 Task: Look for space in Bellinzona, Switzerland from 12th  August, 2023 to 15th August, 2023 for 3 adults in price range Rs.12000 to Rs.16000. Place can be entire place with 2 bedrooms having 3 beds and 1 bathroom. Property type can be house, flat, guest house. Booking option can be shelf check-in. Required host language is English.
Action: Mouse moved to (417, 84)
Screenshot: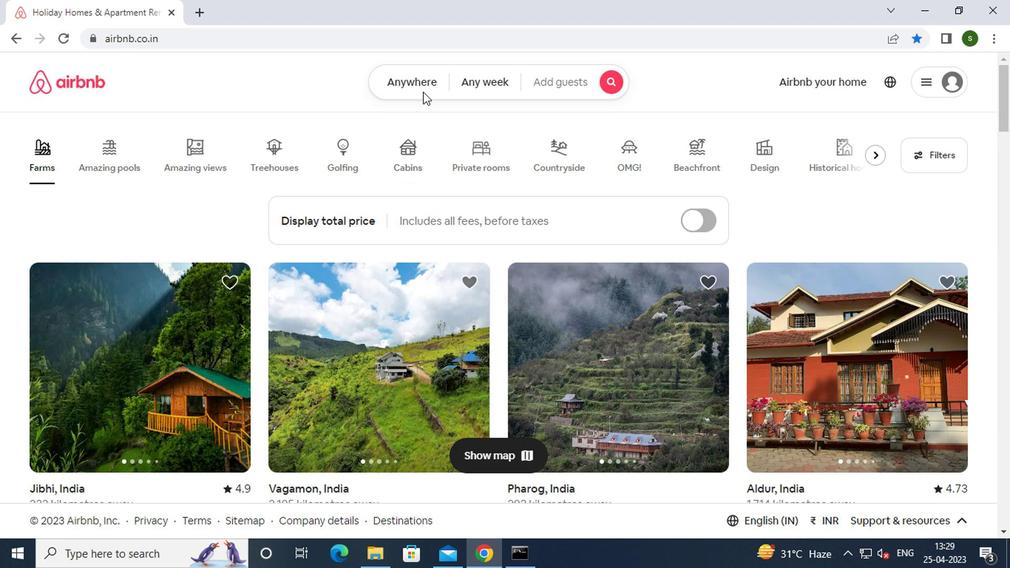 
Action: Mouse pressed left at (417, 84)
Screenshot: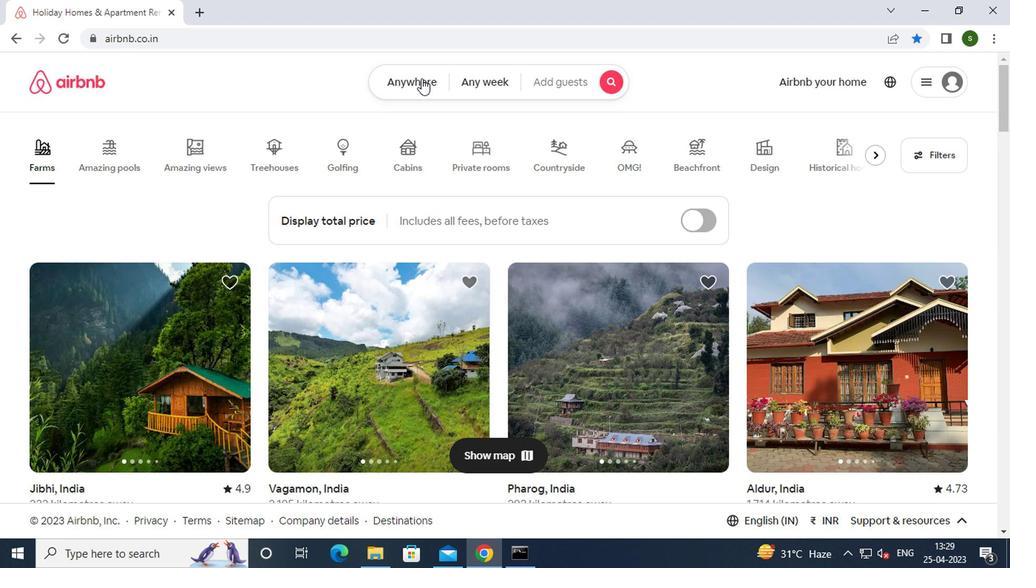 
Action: Mouse moved to (309, 146)
Screenshot: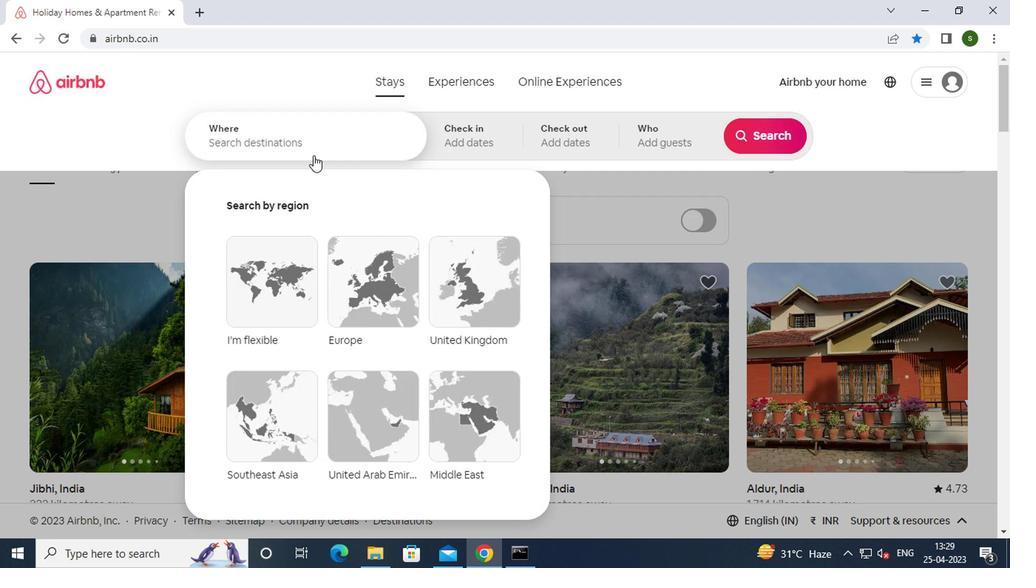 
Action: Mouse pressed left at (309, 146)
Screenshot: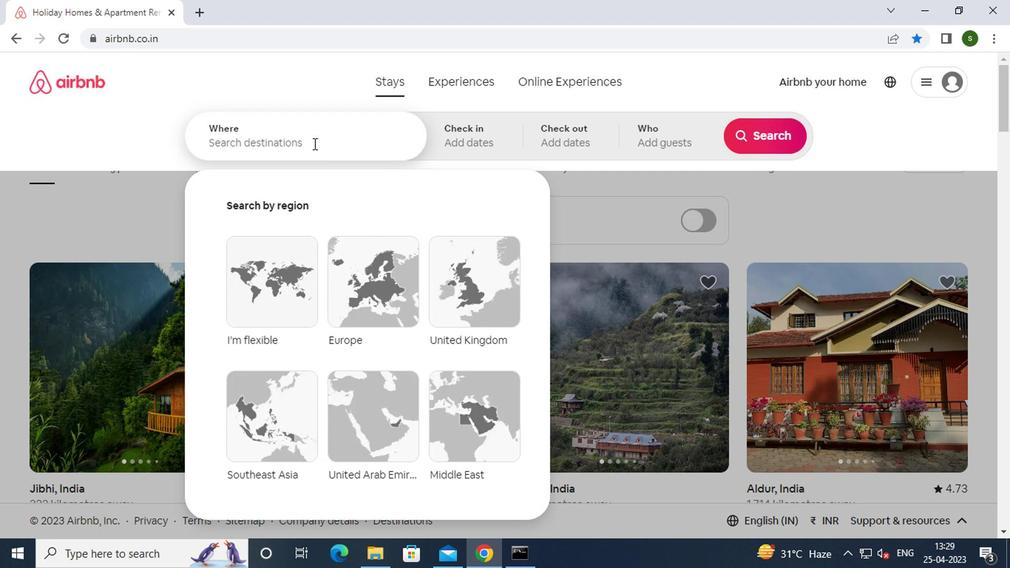 
Action: Key pressed b<Key.caps_lock>ellinzona,<Key.space><Key.caps_lock>s<Key.caps_lock>w
Screenshot: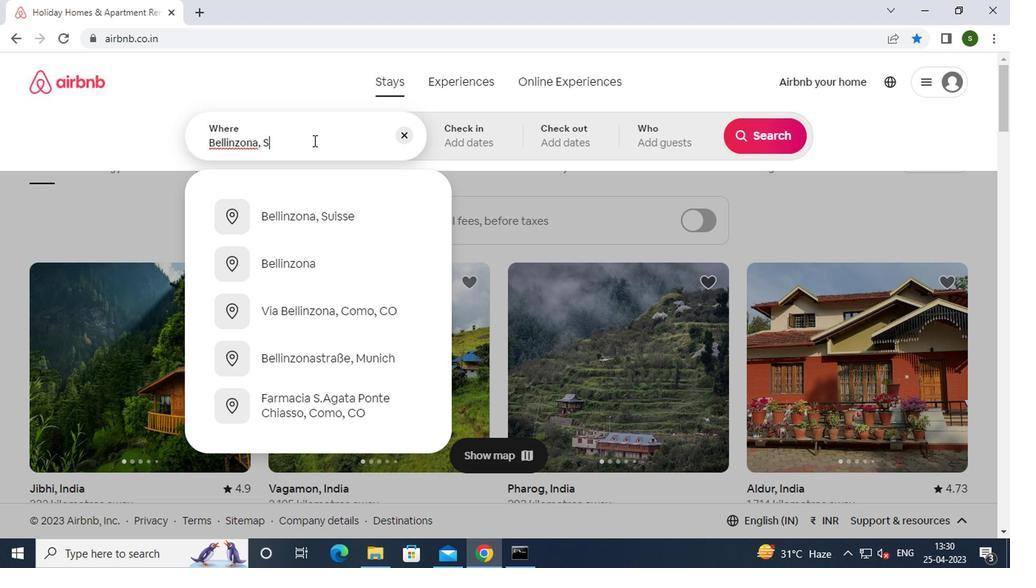 
Action: Mouse moved to (338, 224)
Screenshot: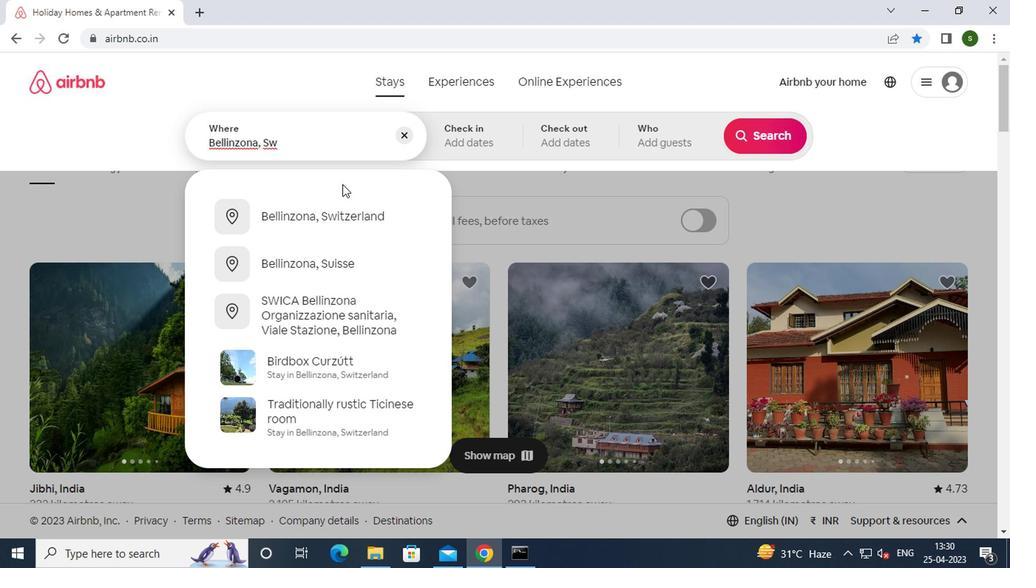 
Action: Mouse pressed left at (338, 224)
Screenshot: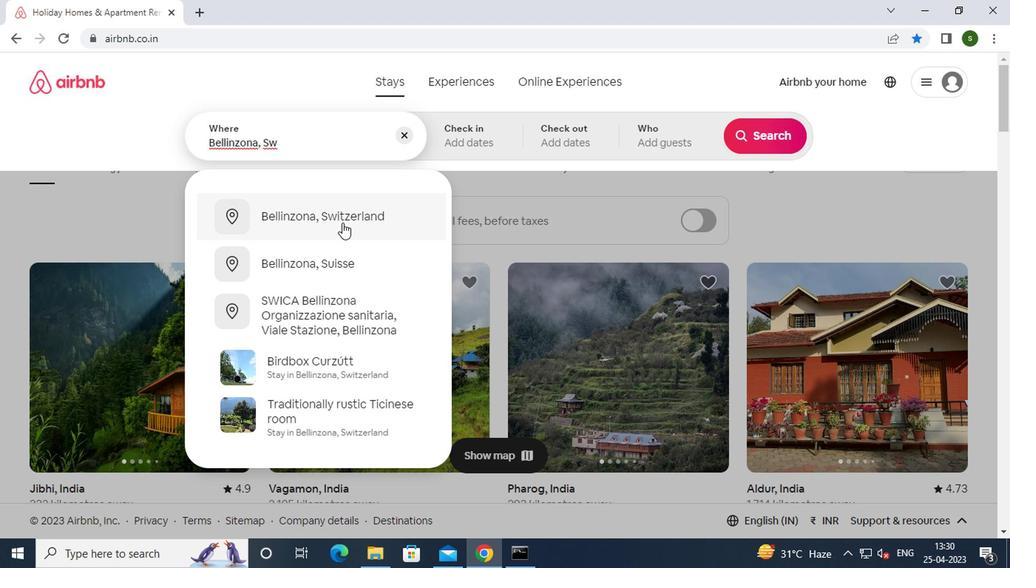 
Action: Mouse moved to (753, 255)
Screenshot: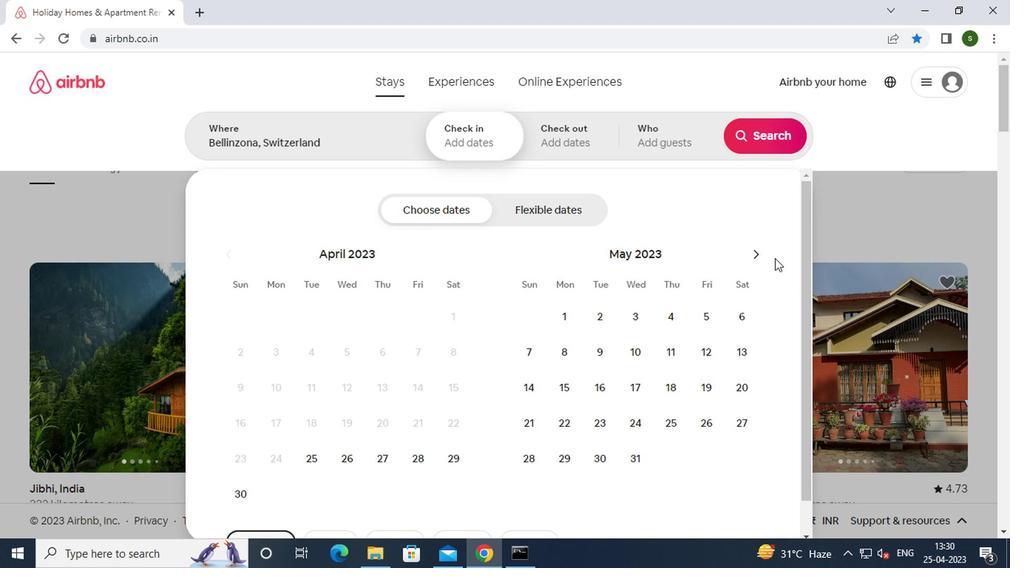 
Action: Mouse pressed left at (753, 255)
Screenshot: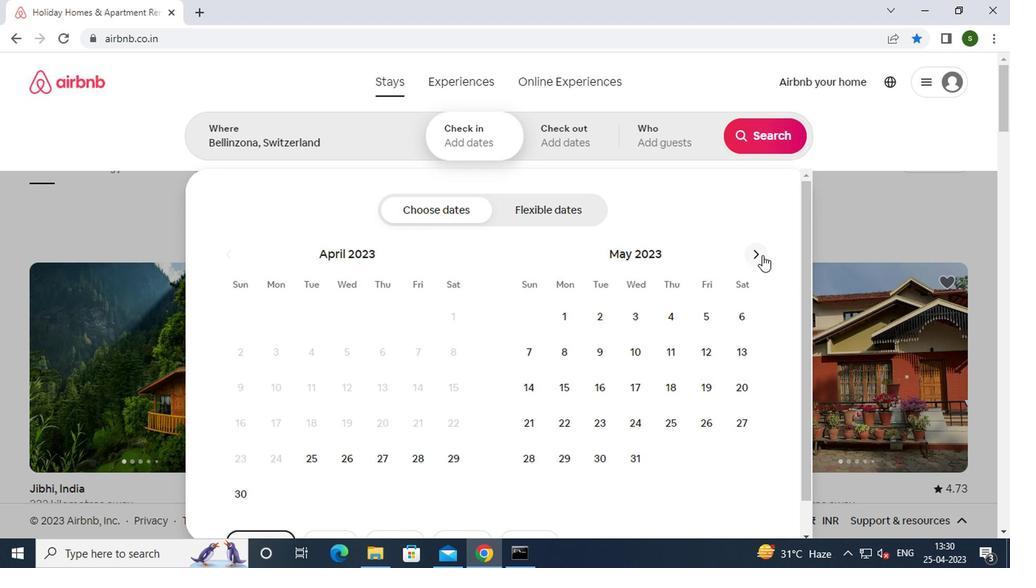 
Action: Mouse pressed left at (753, 255)
Screenshot: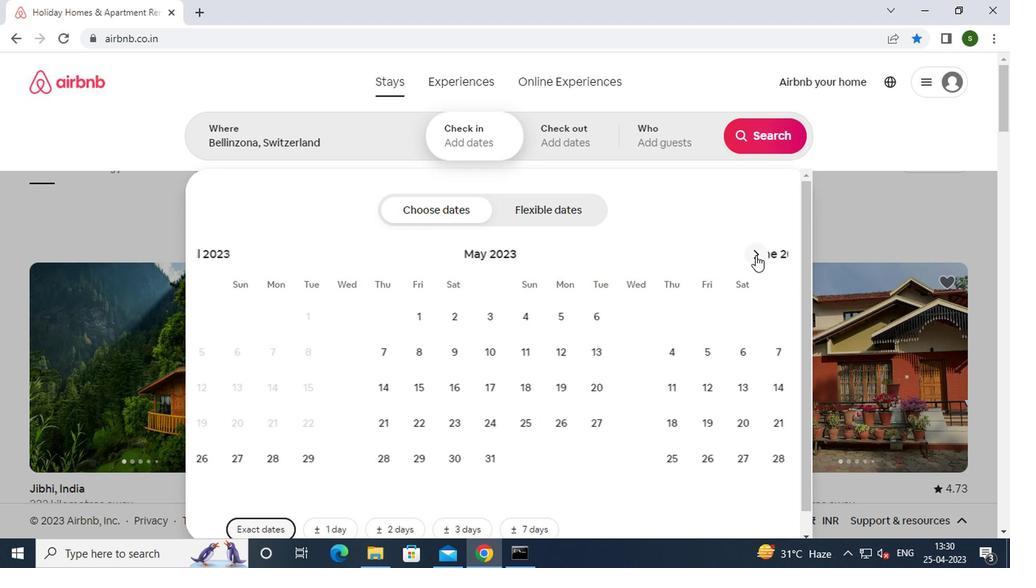 
Action: Mouse pressed left at (753, 255)
Screenshot: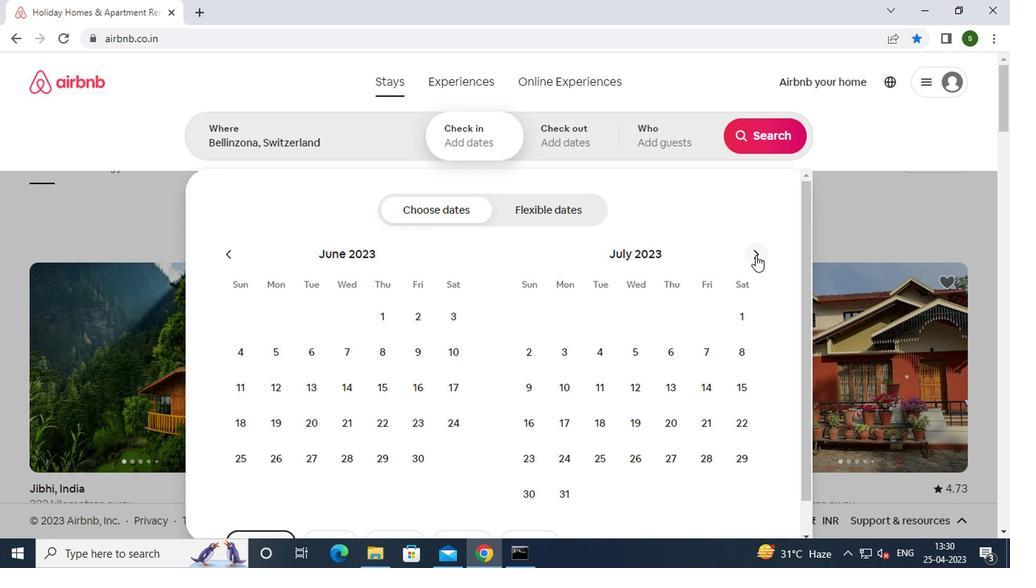 
Action: Mouse moved to (744, 345)
Screenshot: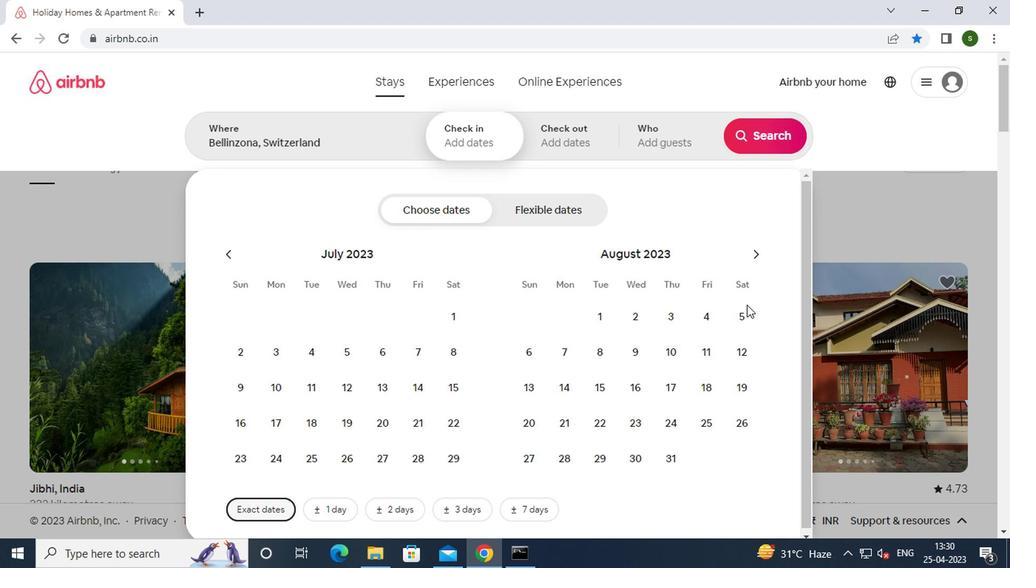 
Action: Mouse pressed left at (744, 345)
Screenshot: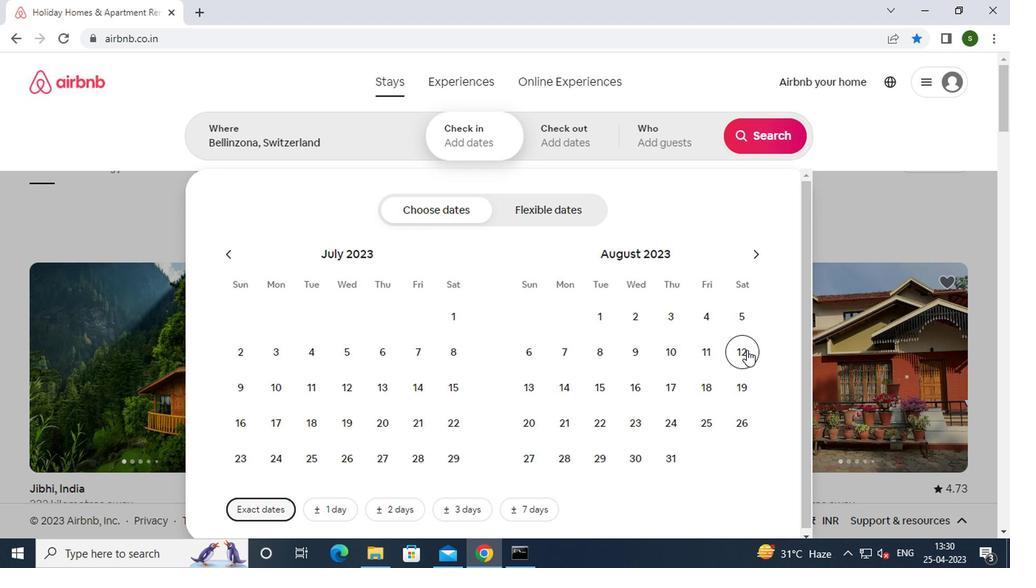 
Action: Mouse moved to (607, 389)
Screenshot: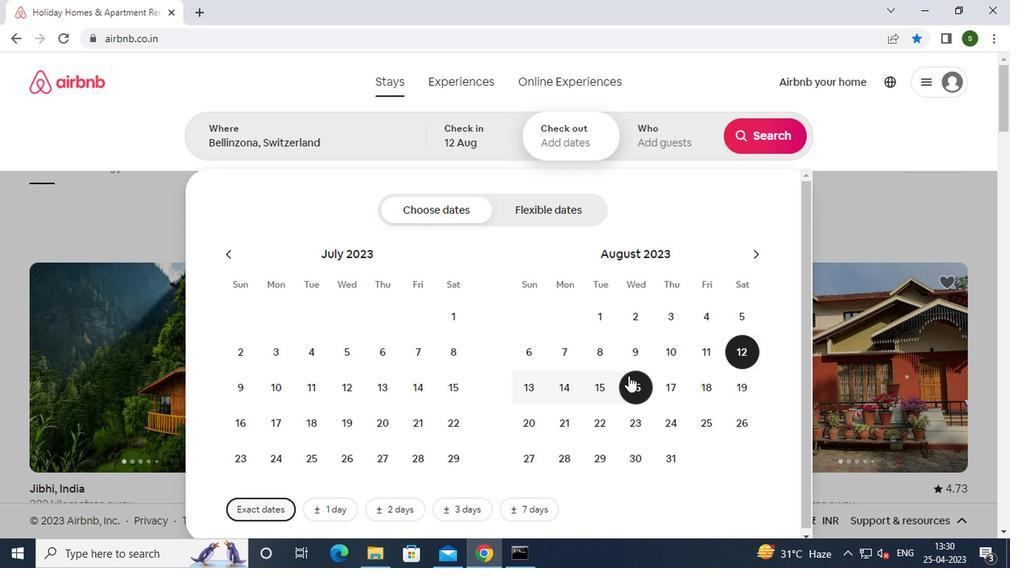 
Action: Mouse pressed left at (607, 389)
Screenshot: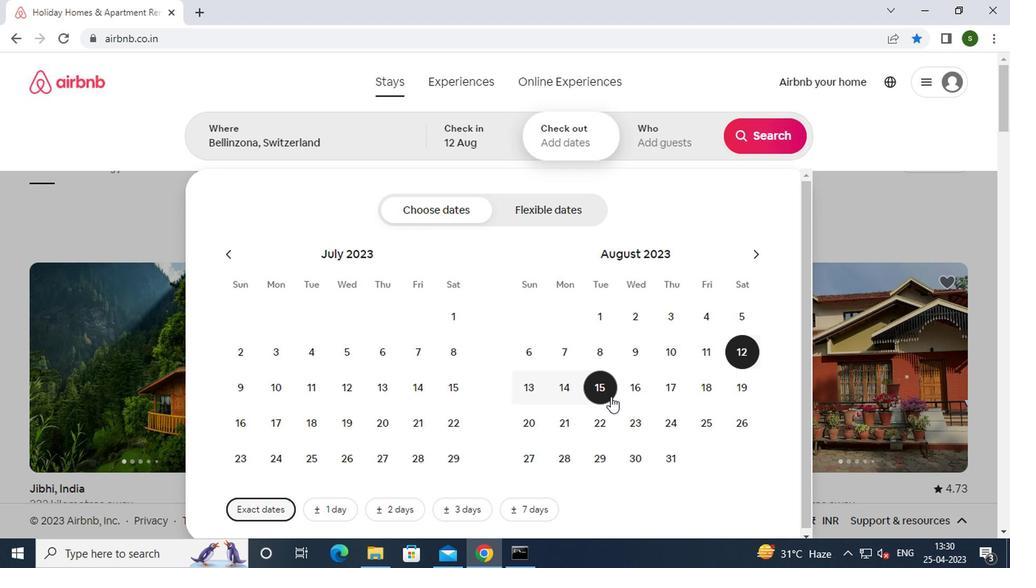 
Action: Mouse moved to (687, 146)
Screenshot: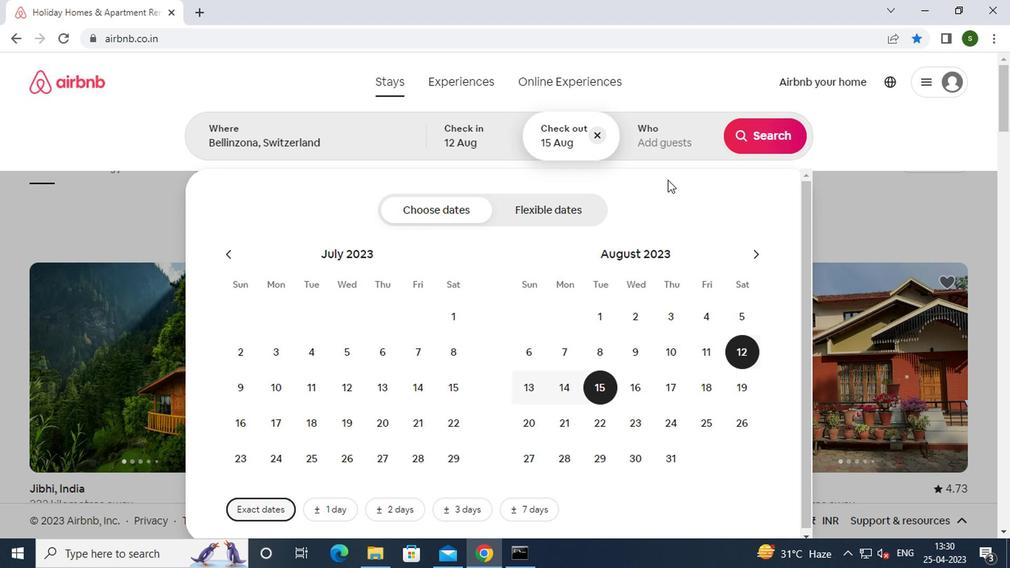 
Action: Mouse pressed left at (687, 146)
Screenshot: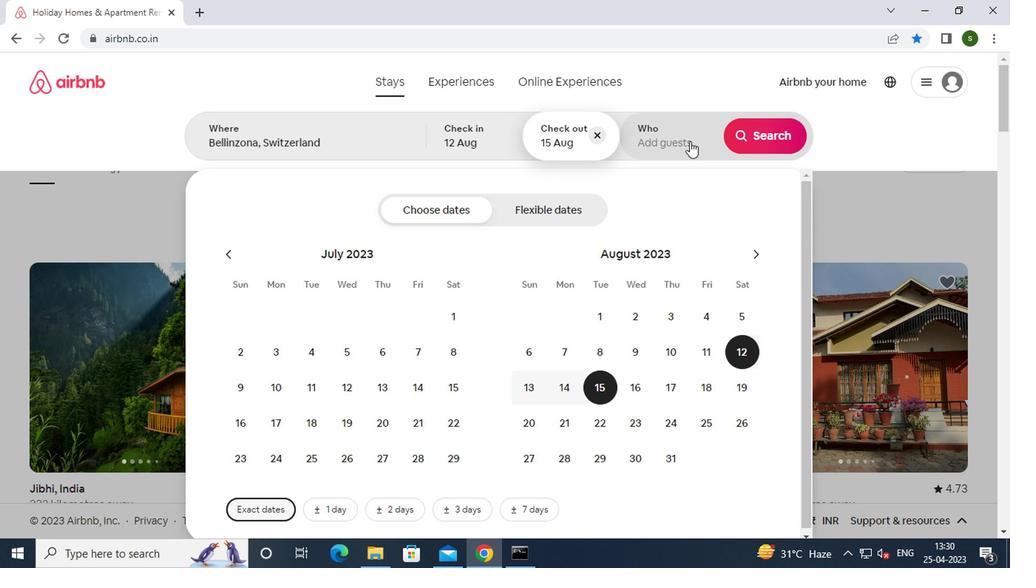 
Action: Mouse moved to (772, 225)
Screenshot: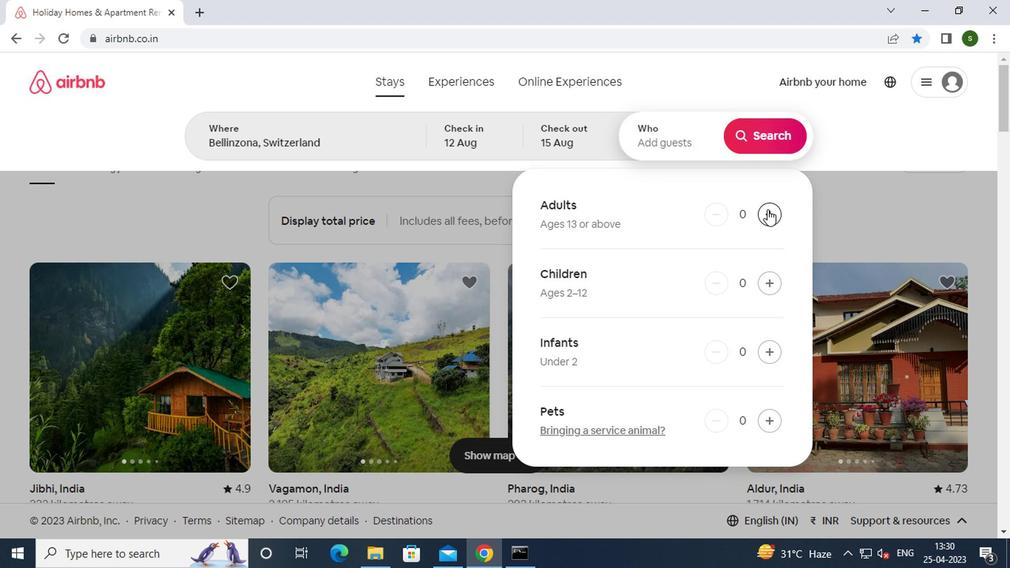 
Action: Mouse pressed left at (772, 225)
Screenshot: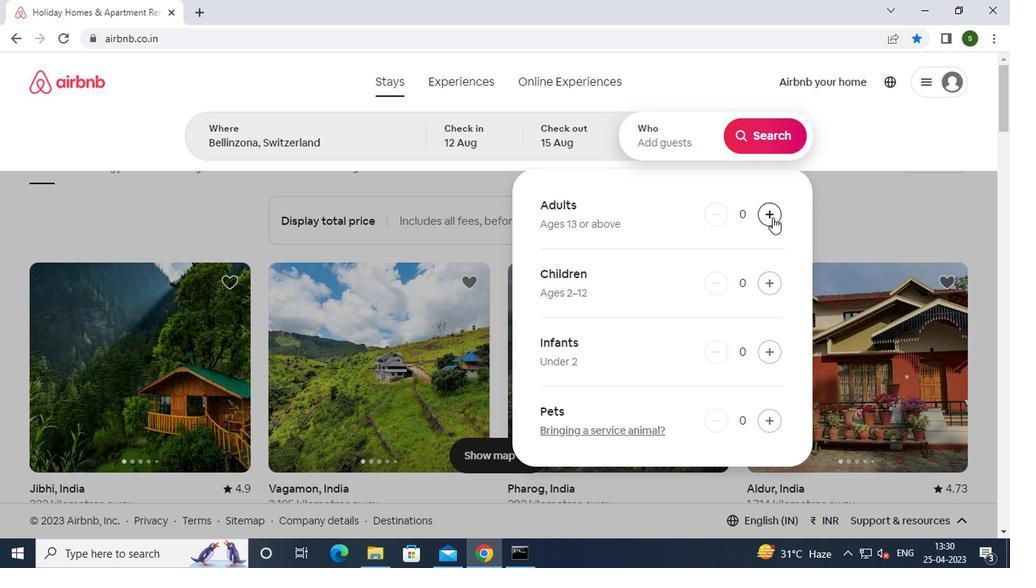 
Action: Mouse moved to (772, 225)
Screenshot: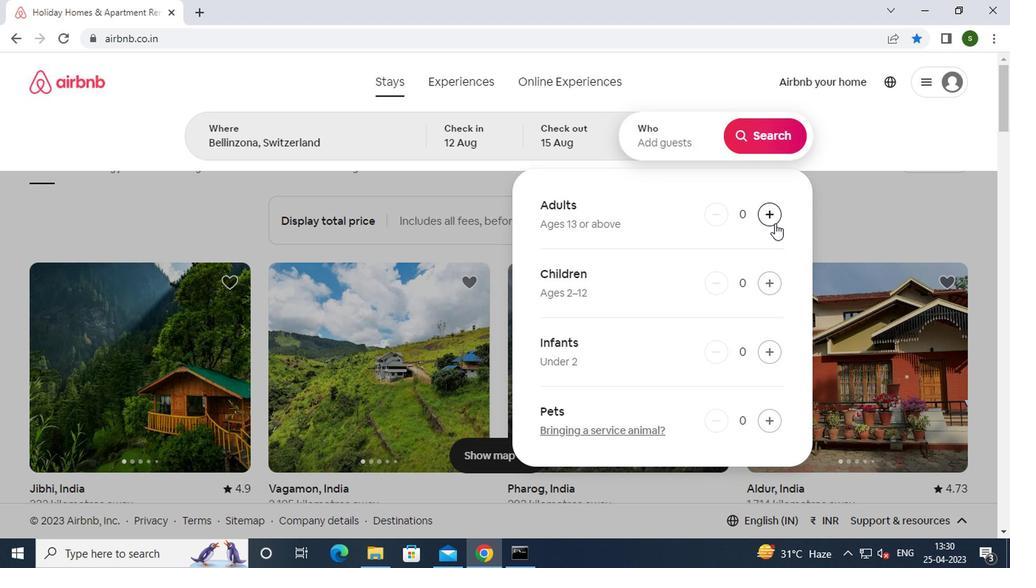 
Action: Mouse pressed left at (772, 225)
Screenshot: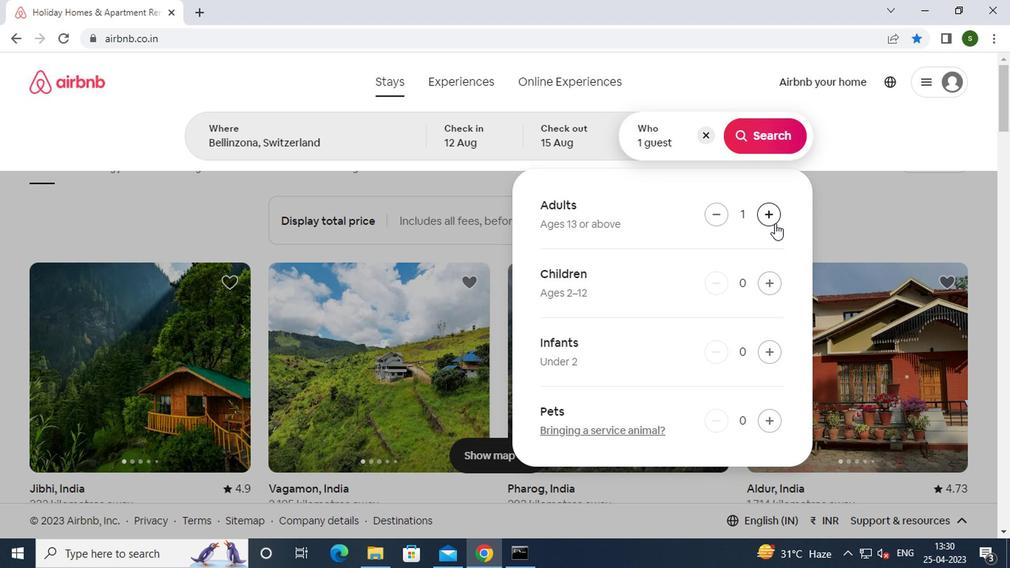 
Action: Mouse pressed left at (772, 225)
Screenshot: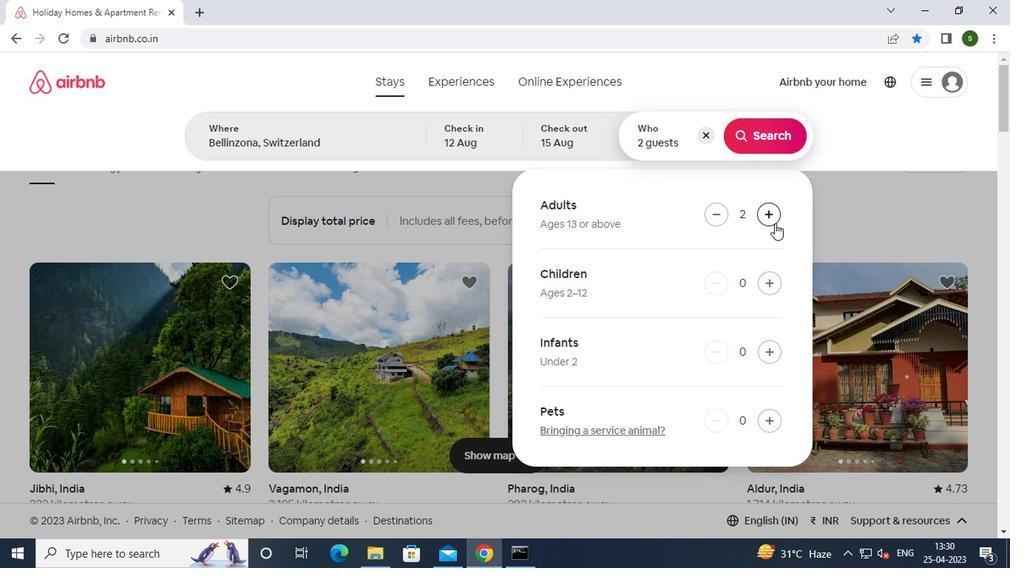 
Action: Mouse moved to (769, 151)
Screenshot: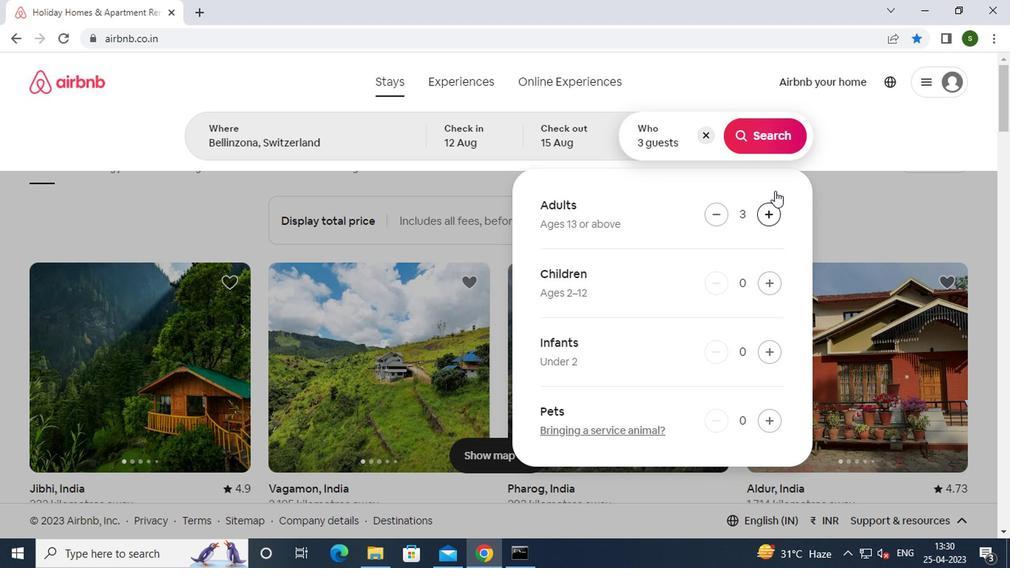 
Action: Mouse pressed left at (769, 151)
Screenshot: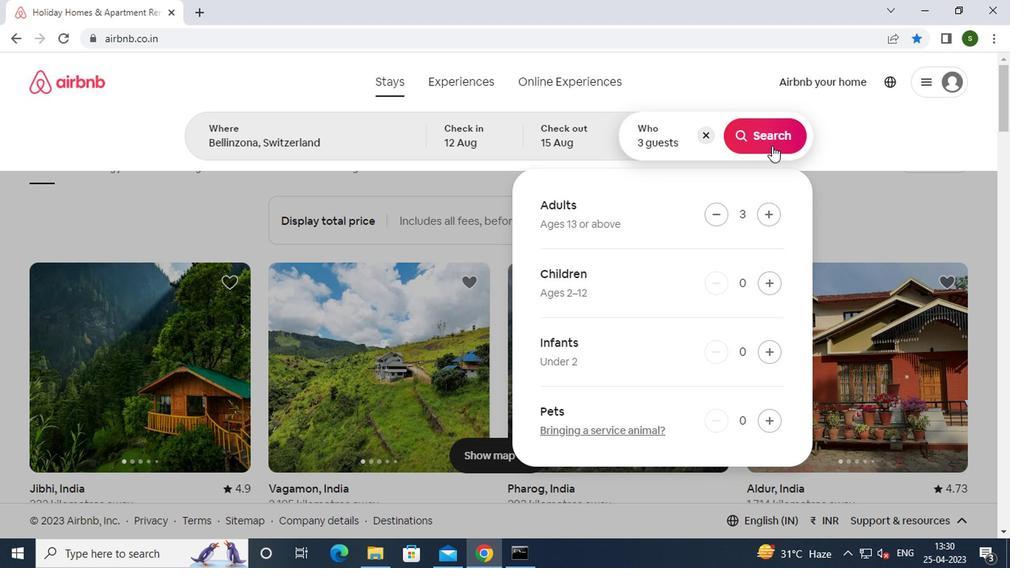 
Action: Mouse moved to (974, 144)
Screenshot: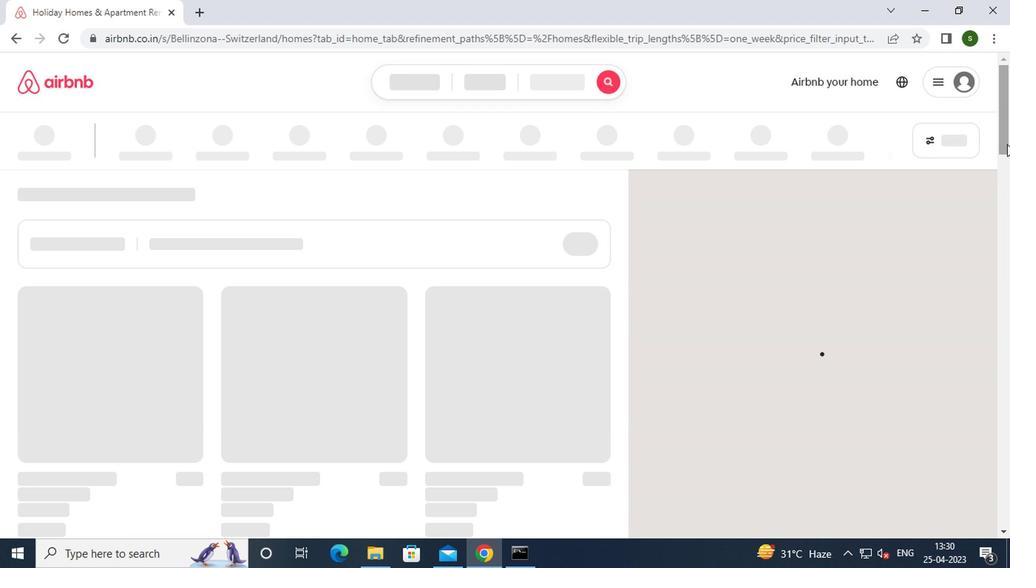 
Action: Mouse pressed left at (974, 144)
Screenshot: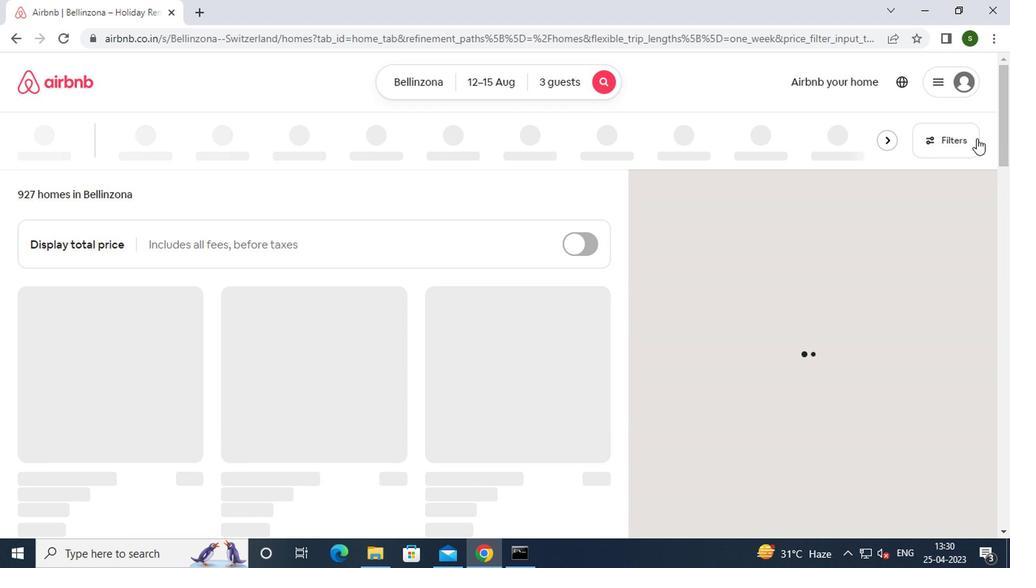 
Action: Mouse moved to (409, 323)
Screenshot: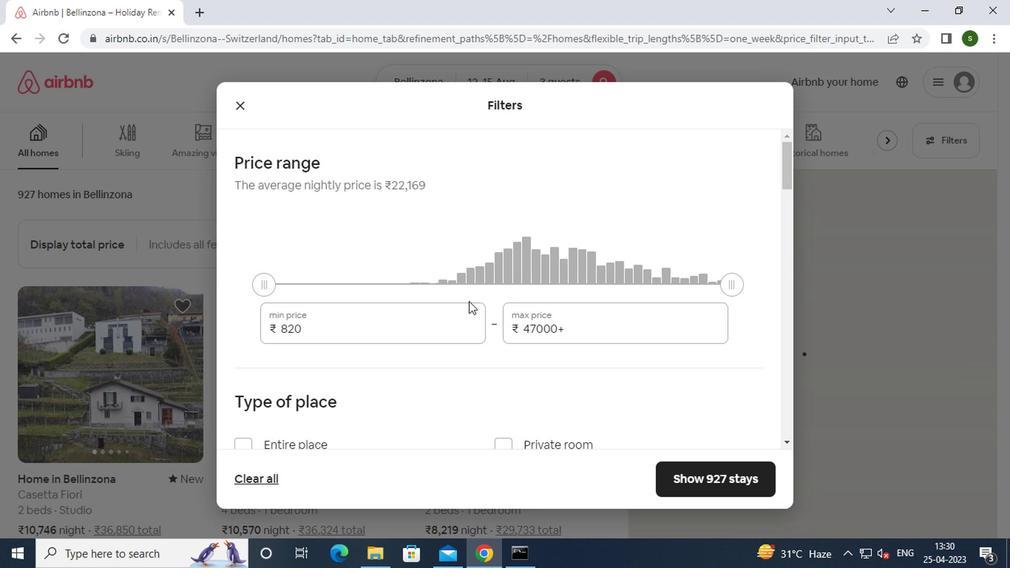 
Action: Mouse pressed left at (409, 323)
Screenshot: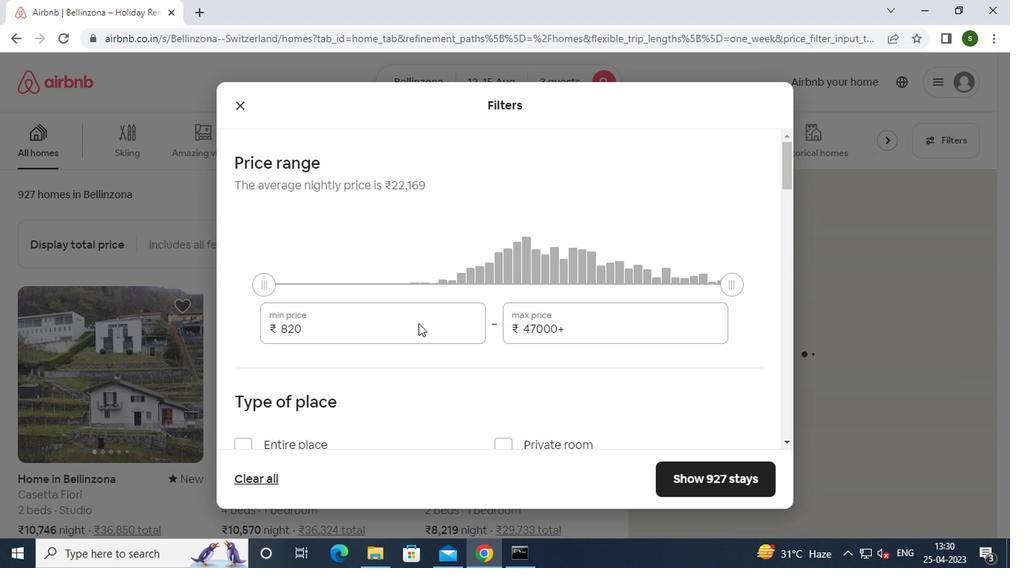 
Action: Key pressed <Key.backspace><Key.backspace><Key.backspace><Key.backspace><Key.backspace><Key.backspace><Key.backspace><Key.backspace><Key.backspace><Key.backspace><Key.backspace>12000
Screenshot: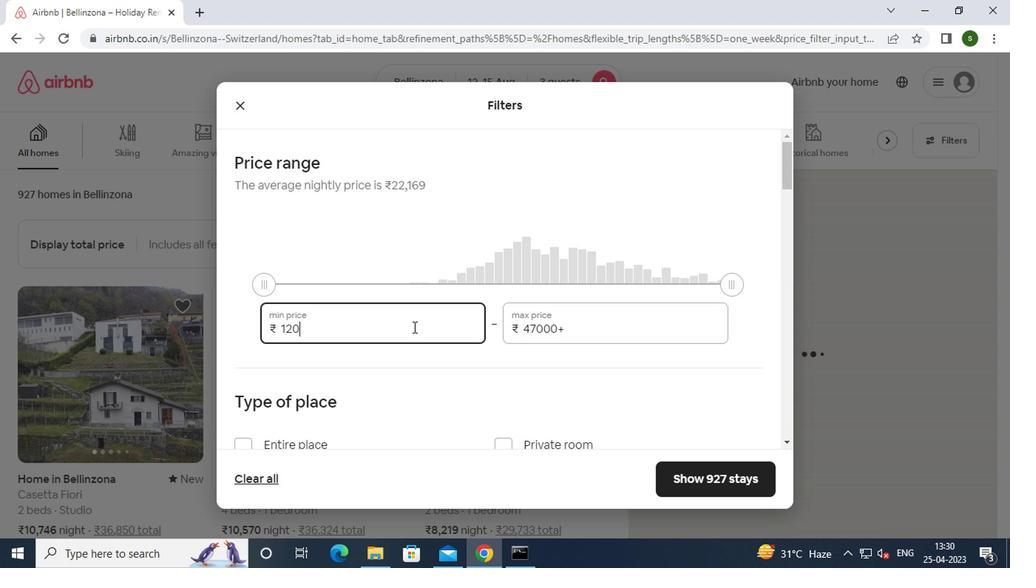
Action: Mouse moved to (566, 326)
Screenshot: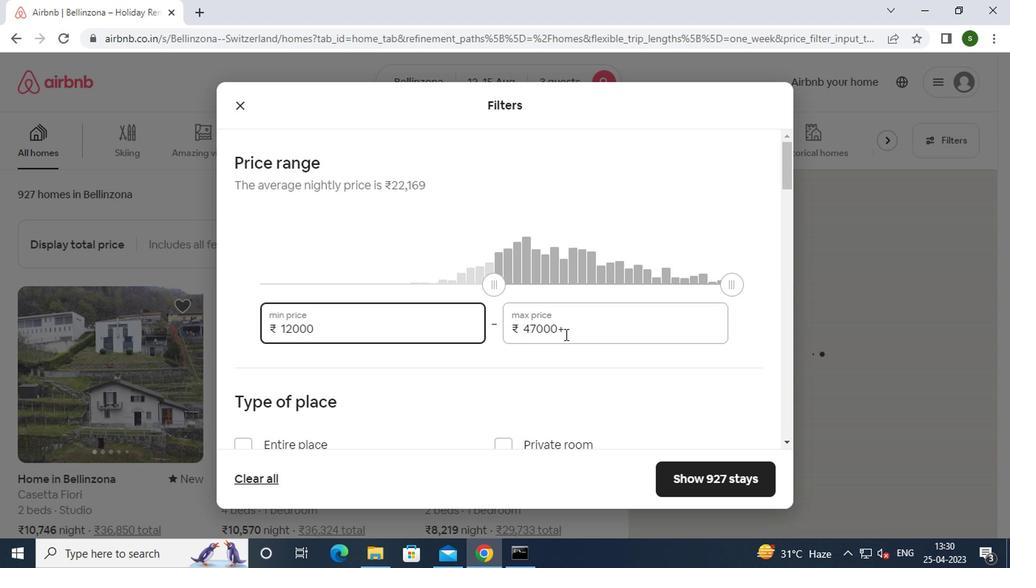 
Action: Mouse pressed left at (566, 326)
Screenshot: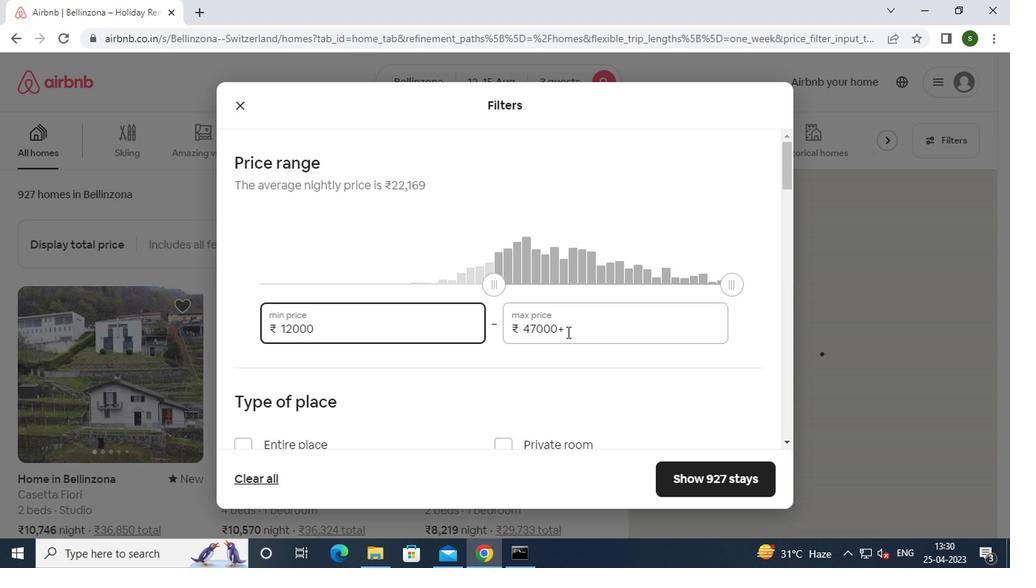 
Action: Key pressed <Key.backspace><Key.backspace><Key.backspace><Key.backspace><Key.backspace><Key.backspace><Key.backspace><Key.backspace><Key.backspace><Key.backspace>16000
Screenshot: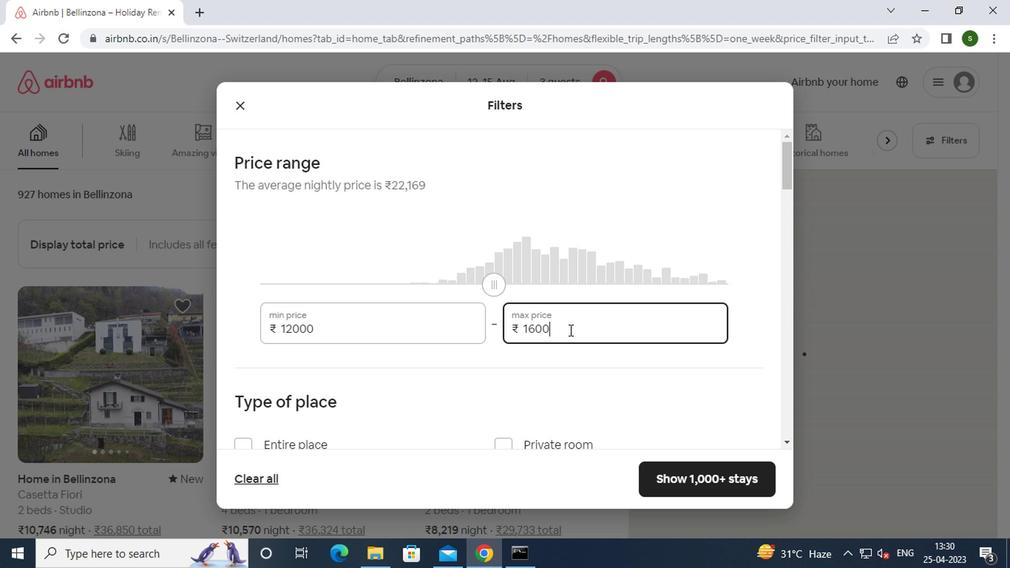 
Action: Mouse moved to (511, 340)
Screenshot: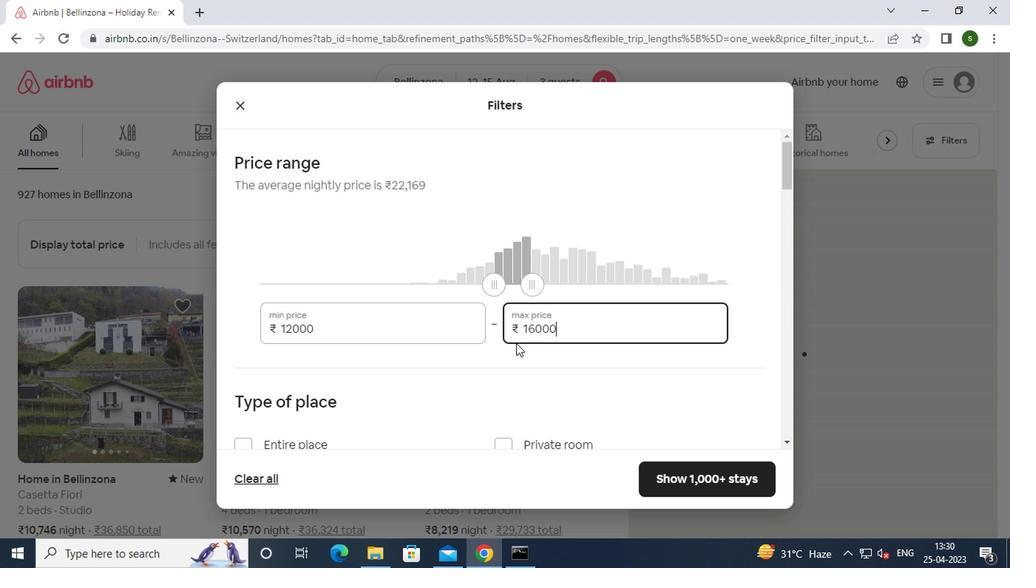 
Action: Mouse scrolled (511, 339) with delta (0, -1)
Screenshot: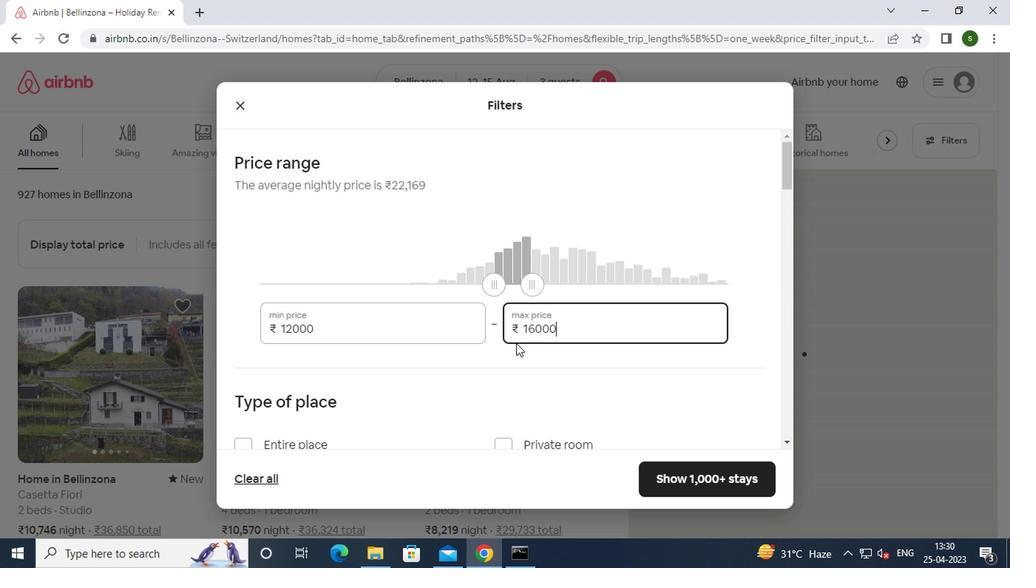 
Action: Mouse scrolled (511, 339) with delta (0, -1)
Screenshot: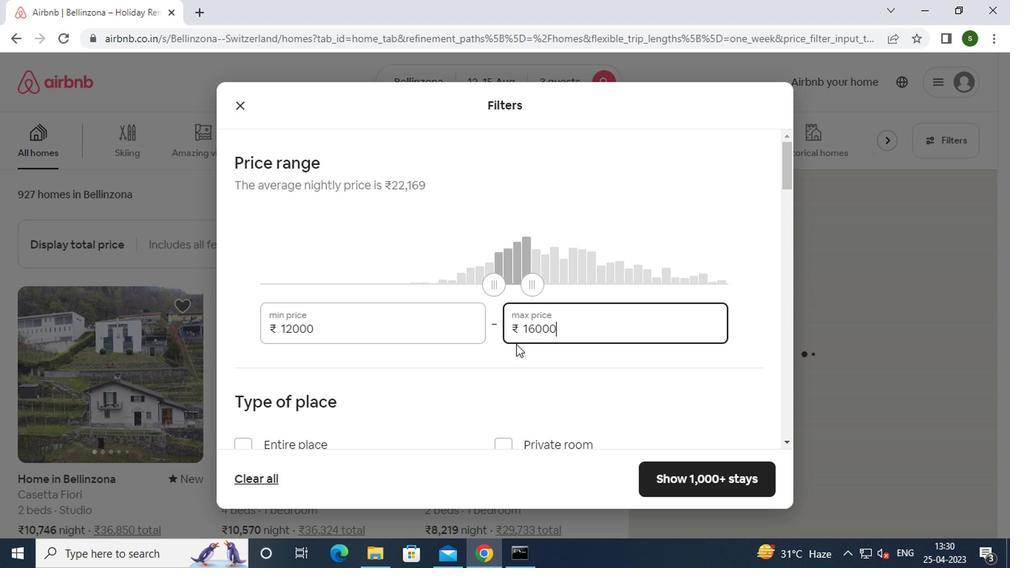 
Action: Mouse moved to (304, 312)
Screenshot: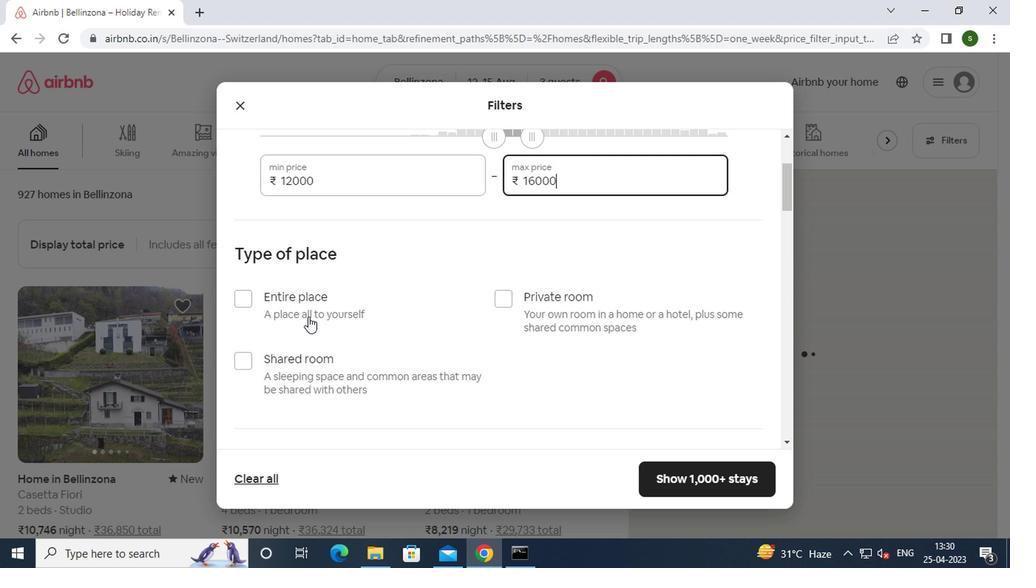 
Action: Mouse pressed left at (304, 312)
Screenshot: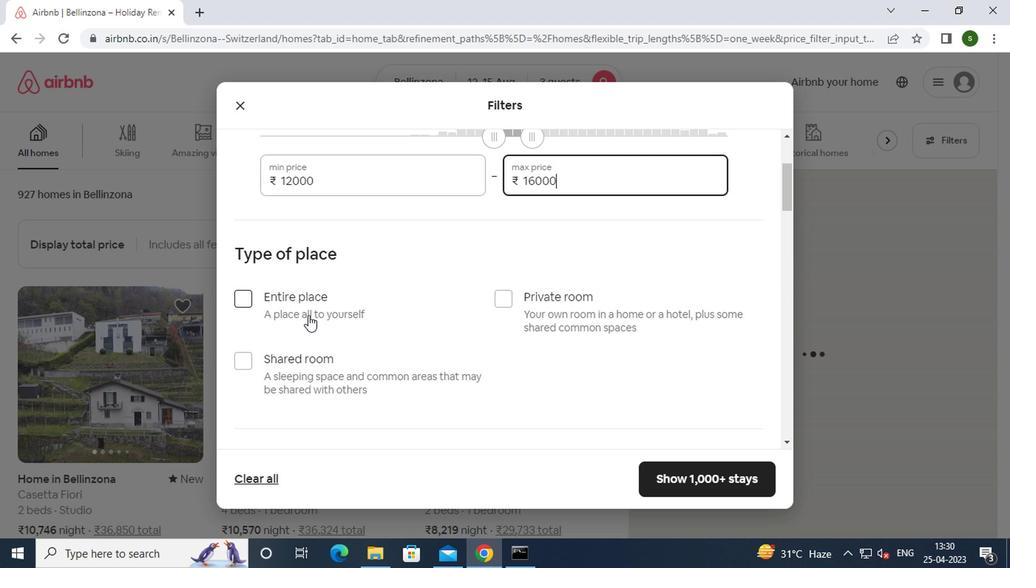 
Action: Mouse moved to (424, 306)
Screenshot: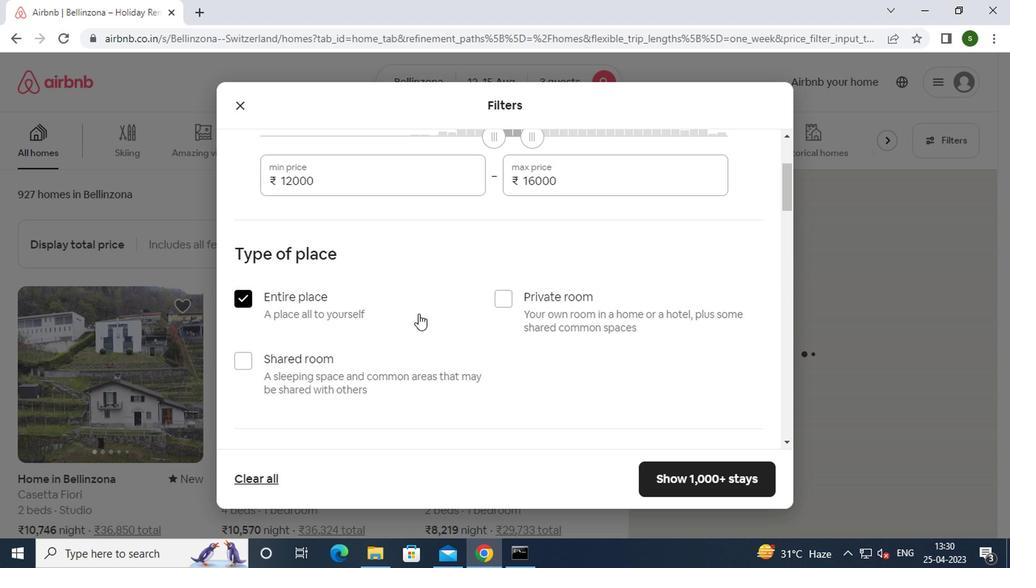 
Action: Mouse scrolled (424, 305) with delta (0, -1)
Screenshot: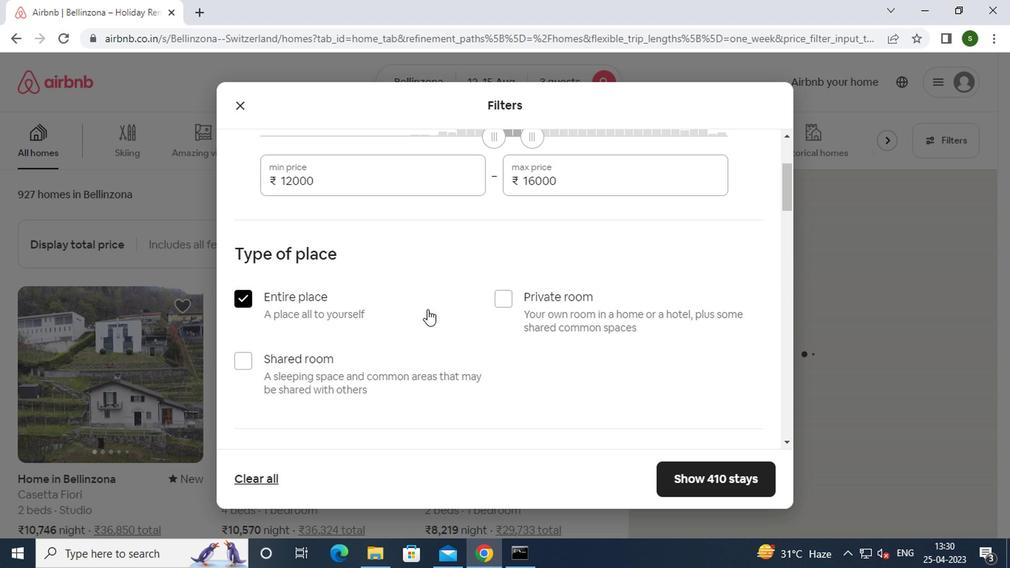
Action: Mouse scrolled (424, 305) with delta (0, -1)
Screenshot: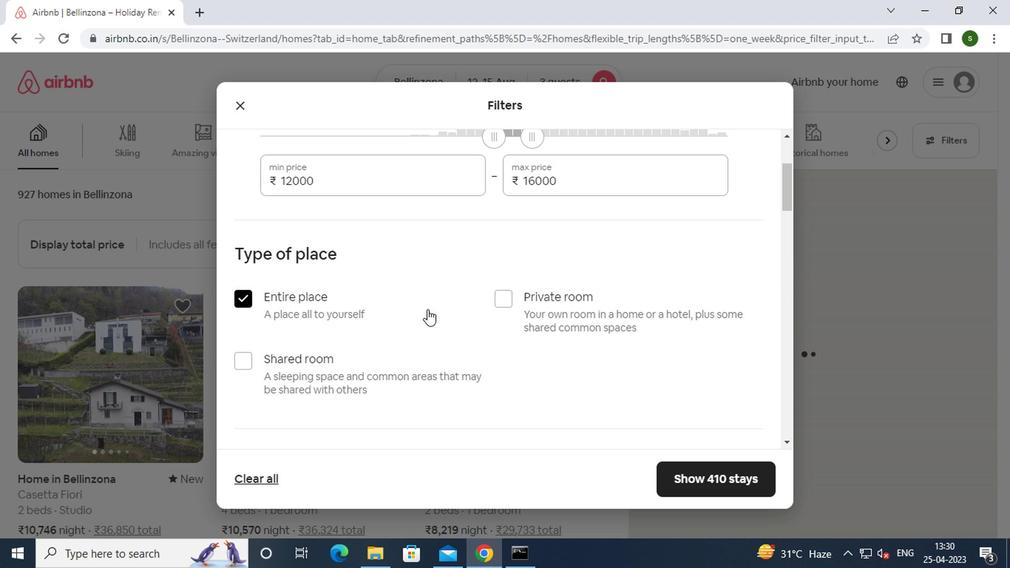 
Action: Mouse scrolled (424, 305) with delta (0, -1)
Screenshot: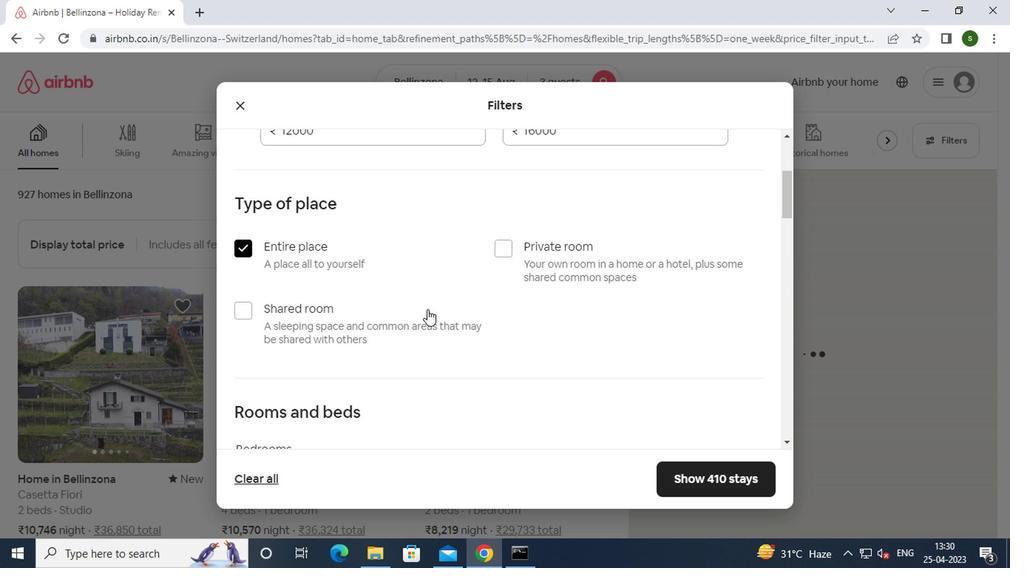 
Action: Mouse moved to (362, 304)
Screenshot: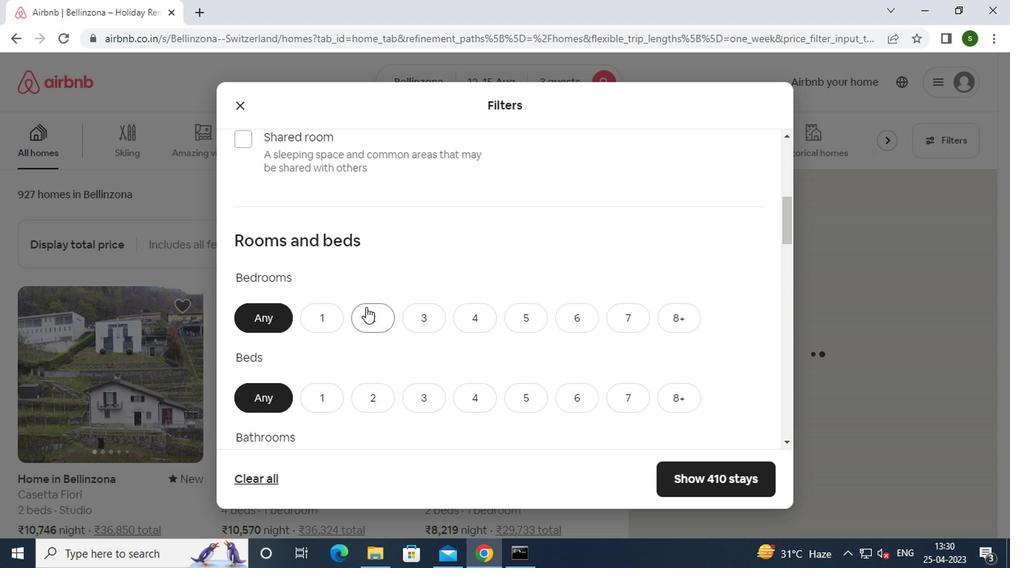 
Action: Mouse pressed left at (362, 304)
Screenshot: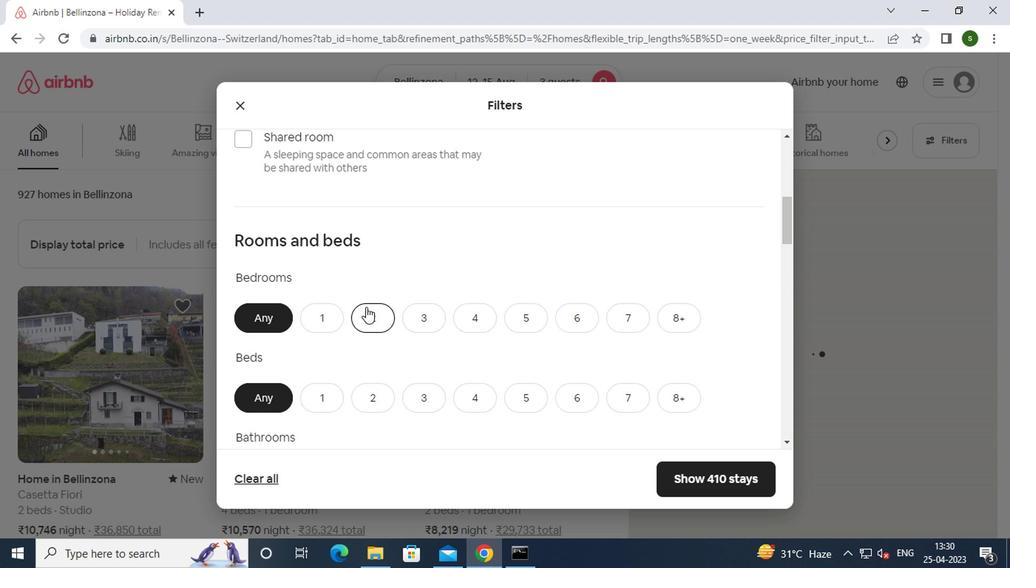 
Action: Mouse moved to (413, 386)
Screenshot: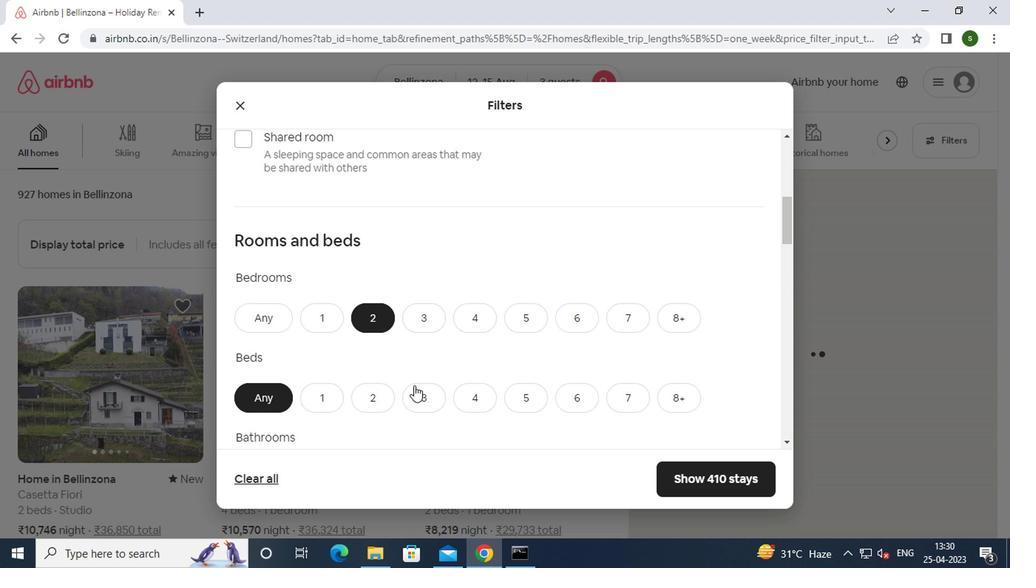 
Action: Mouse pressed left at (413, 386)
Screenshot: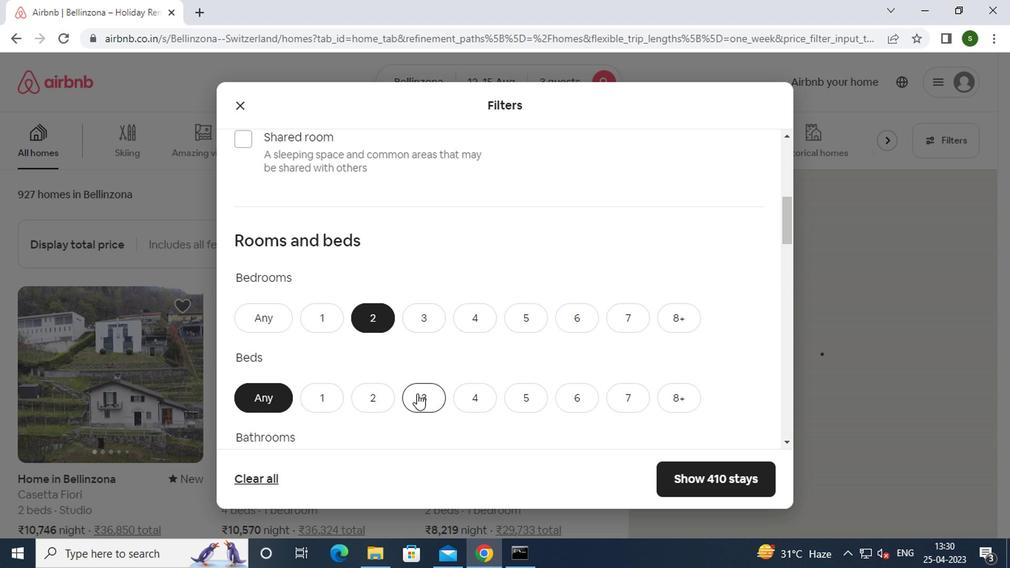 
Action: Mouse moved to (429, 361)
Screenshot: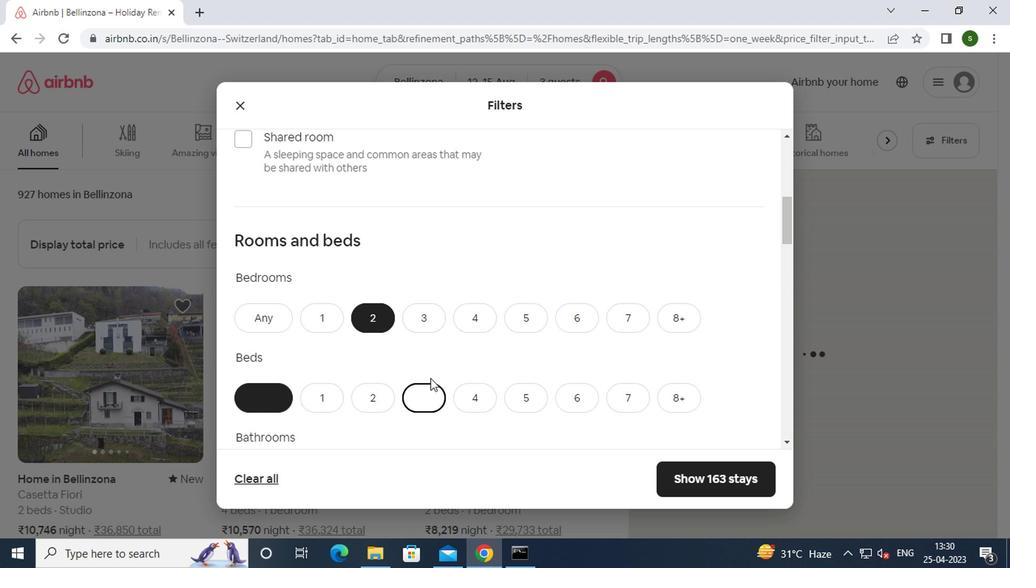 
Action: Mouse scrolled (429, 360) with delta (0, -1)
Screenshot: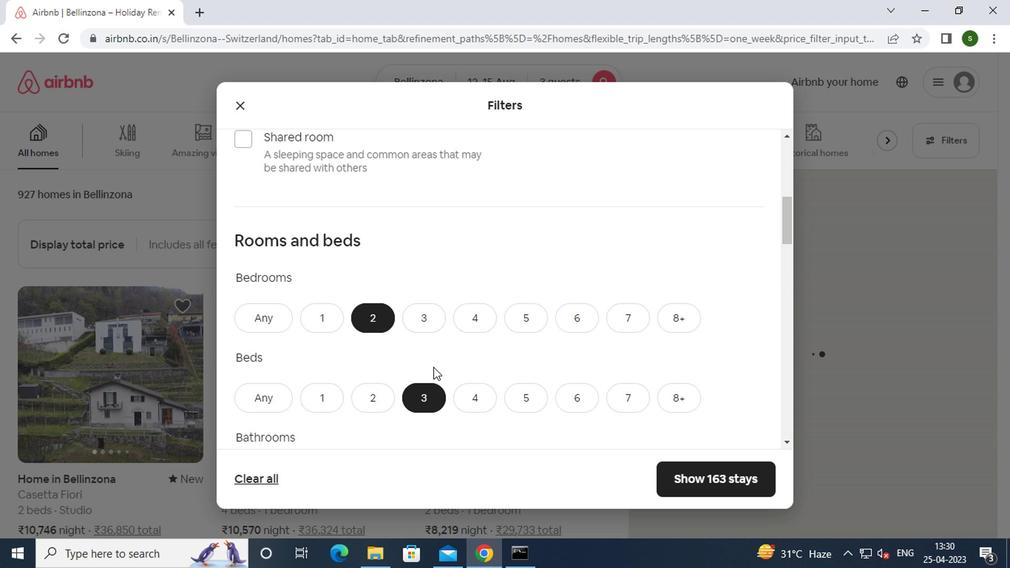 
Action: Mouse scrolled (429, 360) with delta (0, -1)
Screenshot: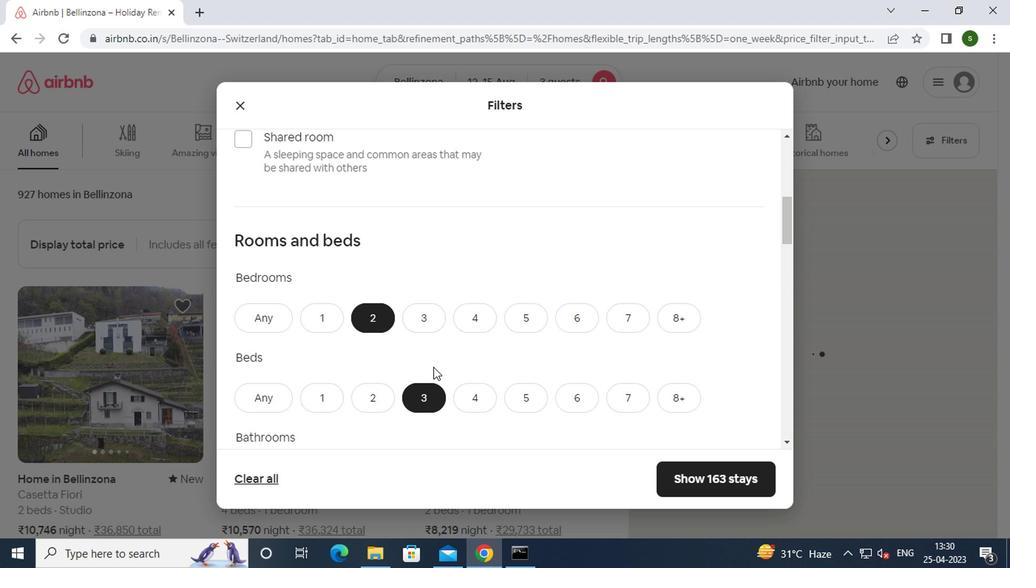 
Action: Mouse scrolled (429, 360) with delta (0, -1)
Screenshot: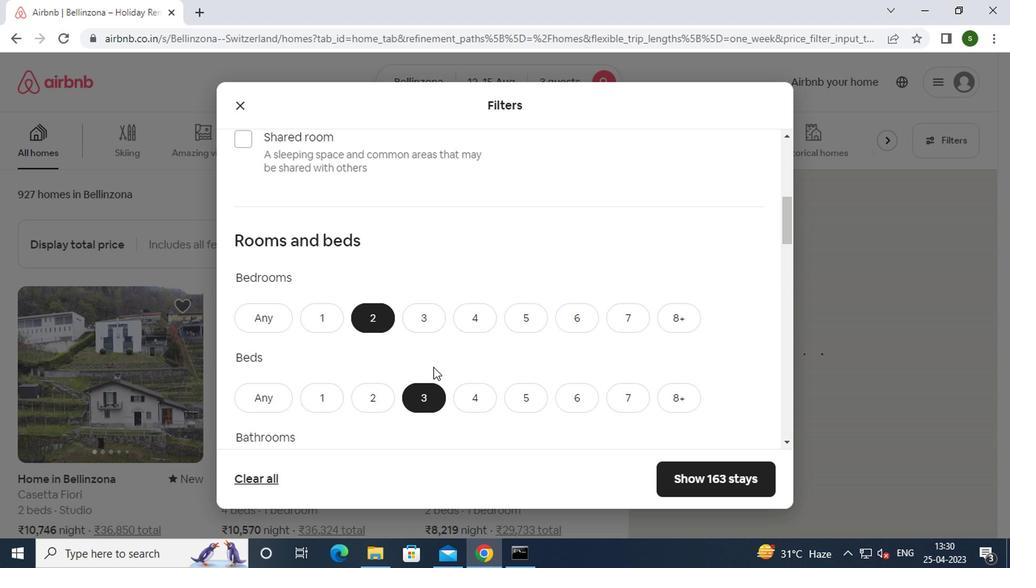 
Action: Mouse moved to (326, 255)
Screenshot: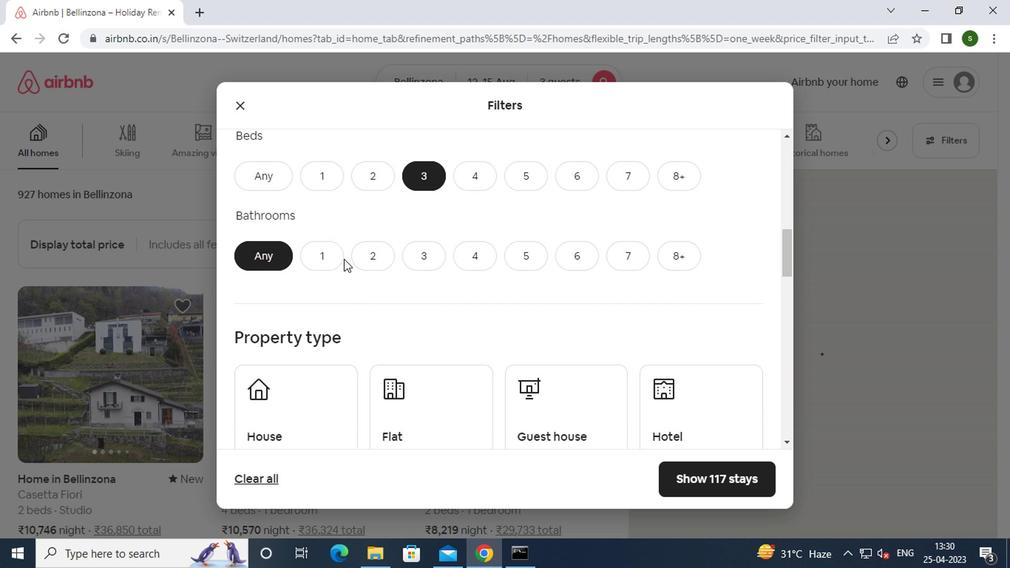 
Action: Mouse pressed left at (326, 255)
Screenshot: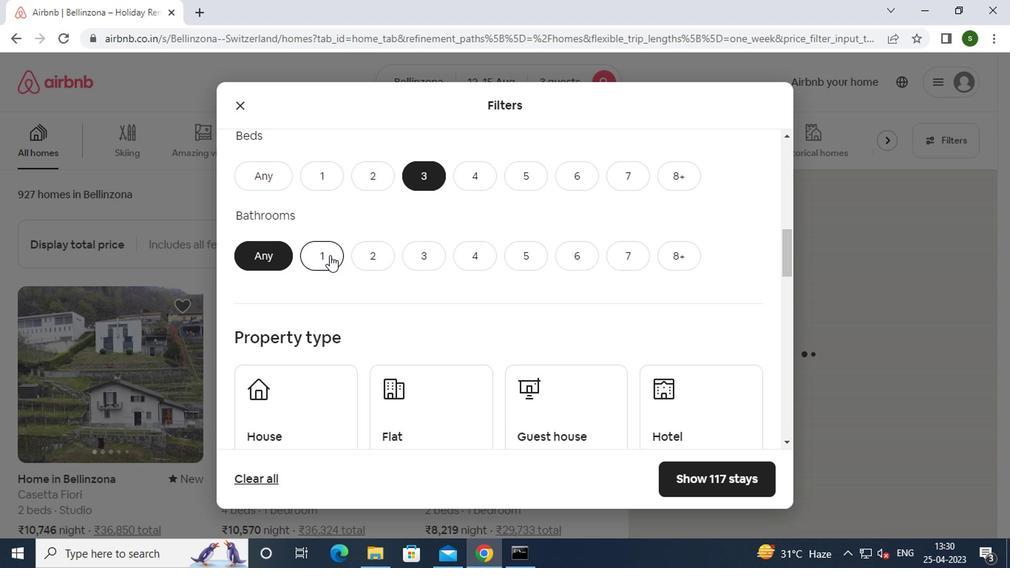 
Action: Mouse scrolled (326, 254) with delta (0, -1)
Screenshot: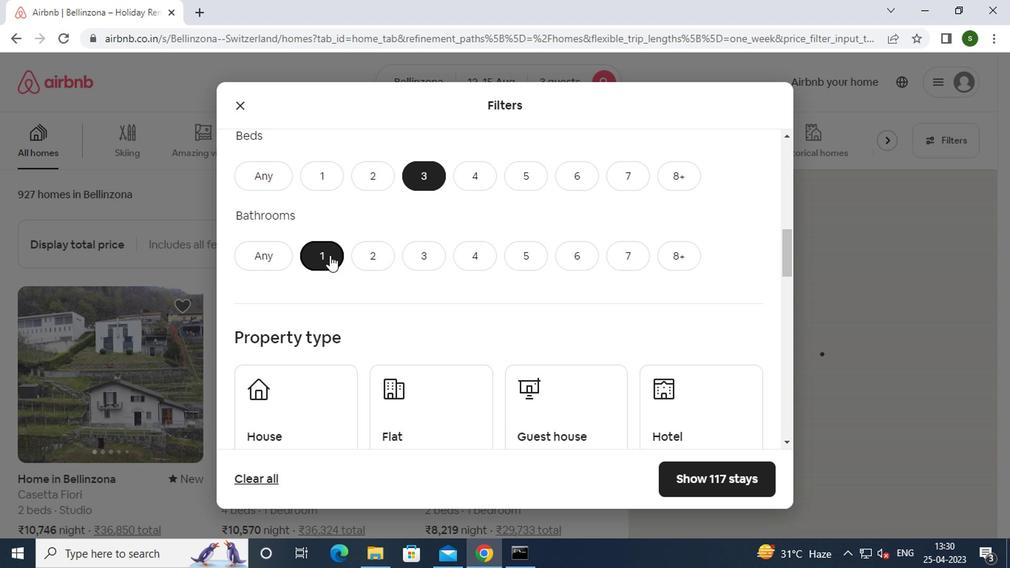 
Action: Mouse scrolled (326, 254) with delta (0, -1)
Screenshot: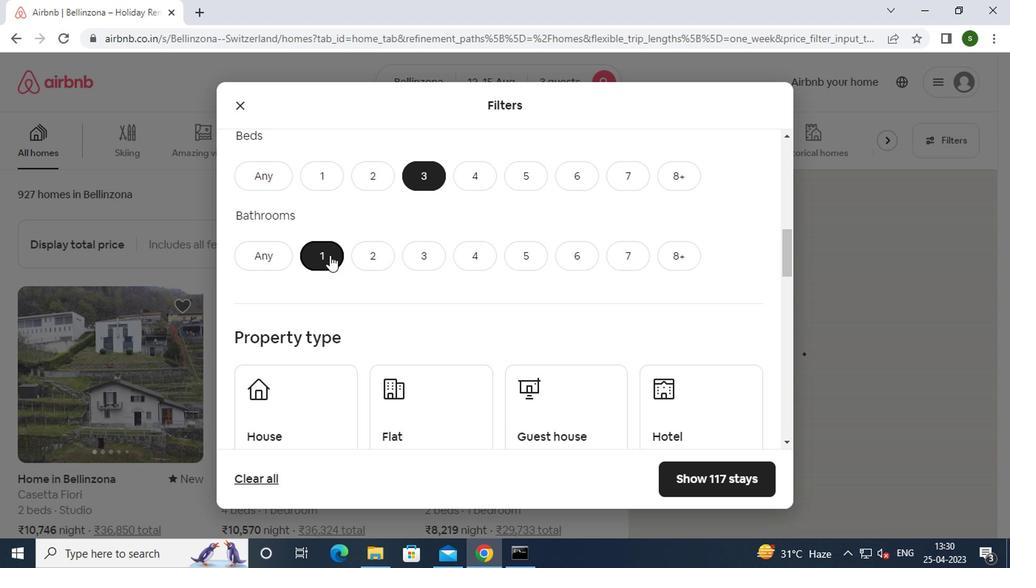 
Action: Mouse moved to (296, 266)
Screenshot: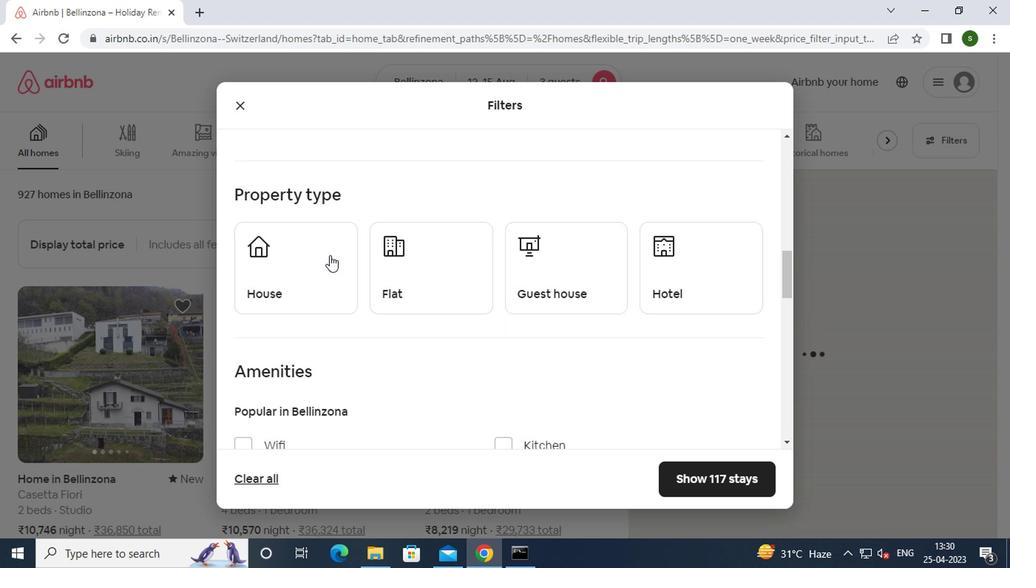 
Action: Mouse pressed left at (296, 266)
Screenshot: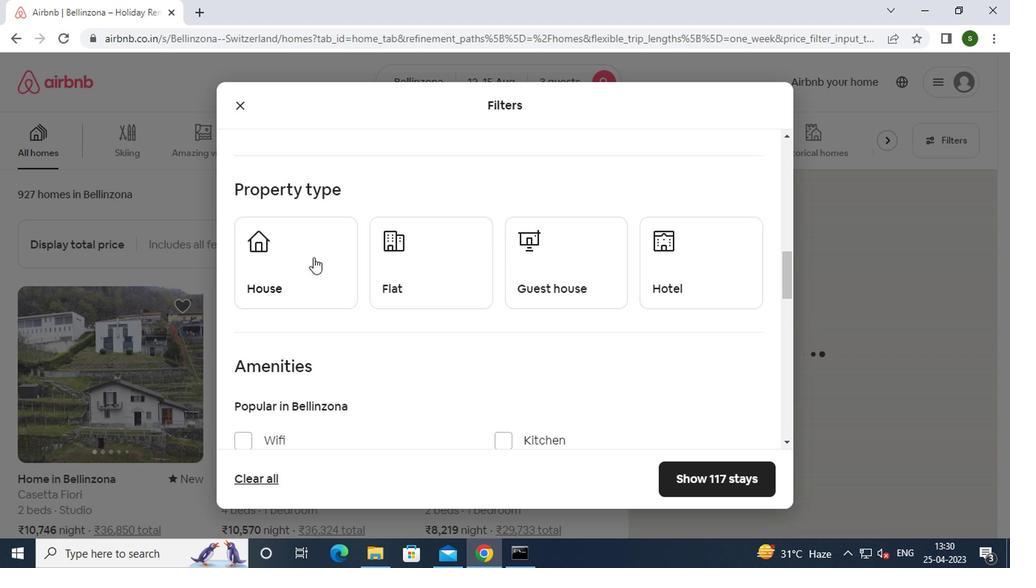 
Action: Mouse moved to (426, 276)
Screenshot: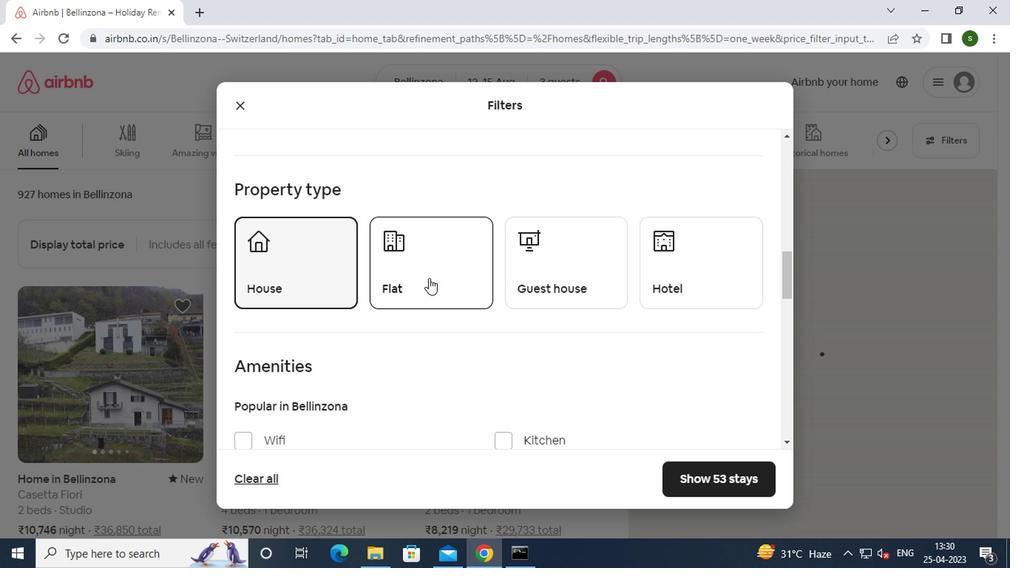 
Action: Mouse pressed left at (426, 276)
Screenshot: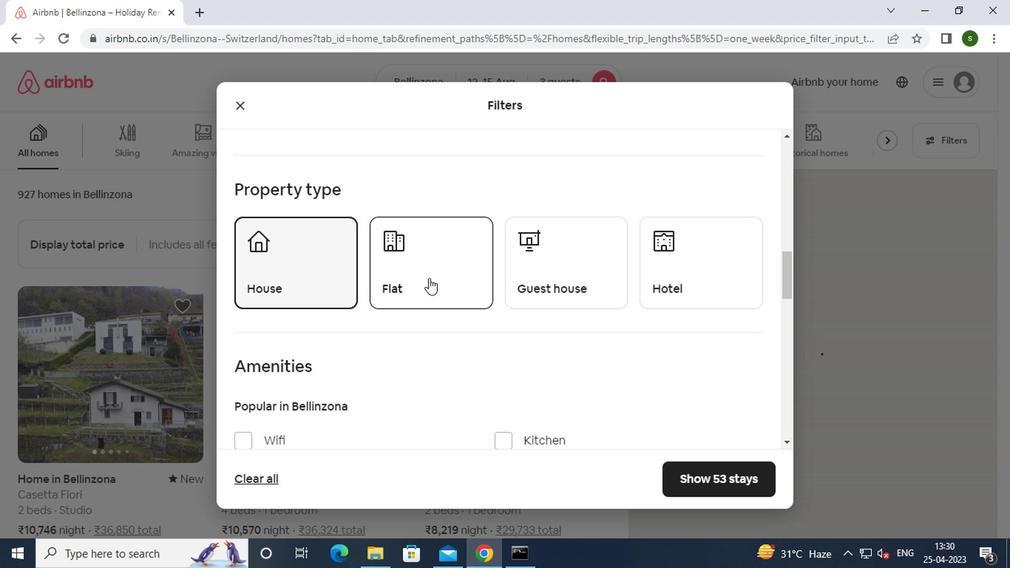 
Action: Mouse moved to (527, 262)
Screenshot: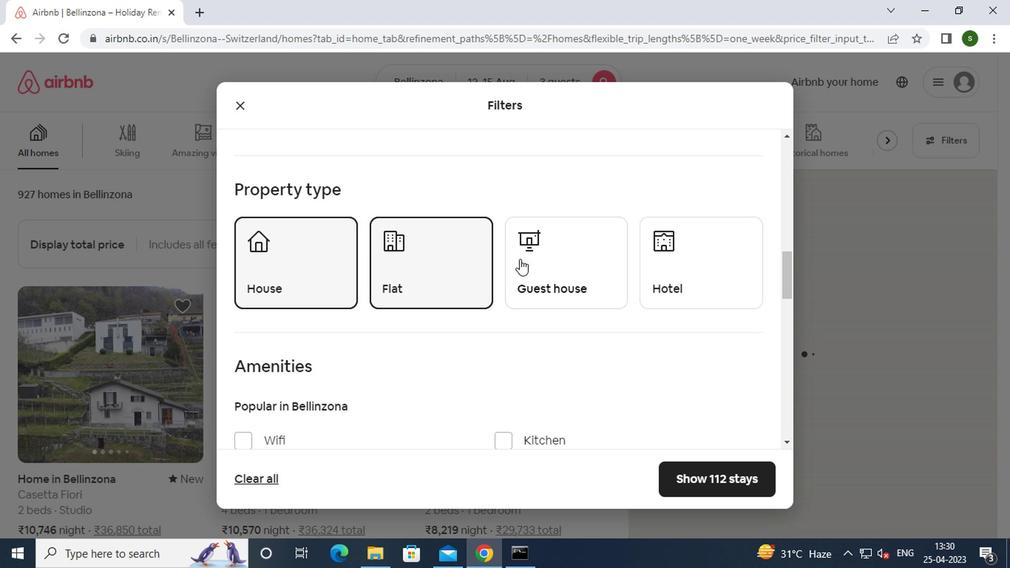 
Action: Mouse pressed left at (527, 262)
Screenshot: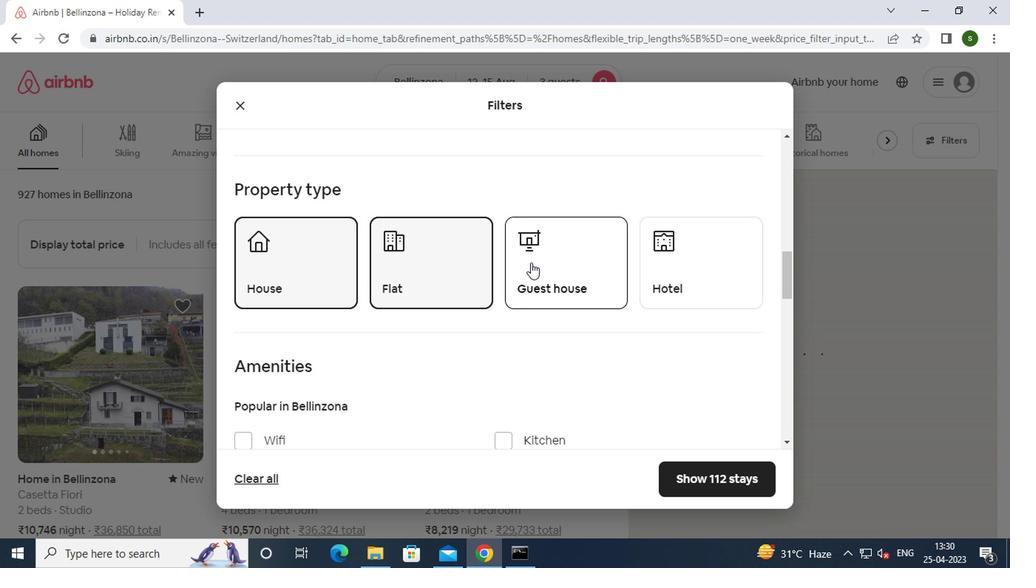 
Action: Mouse moved to (523, 264)
Screenshot: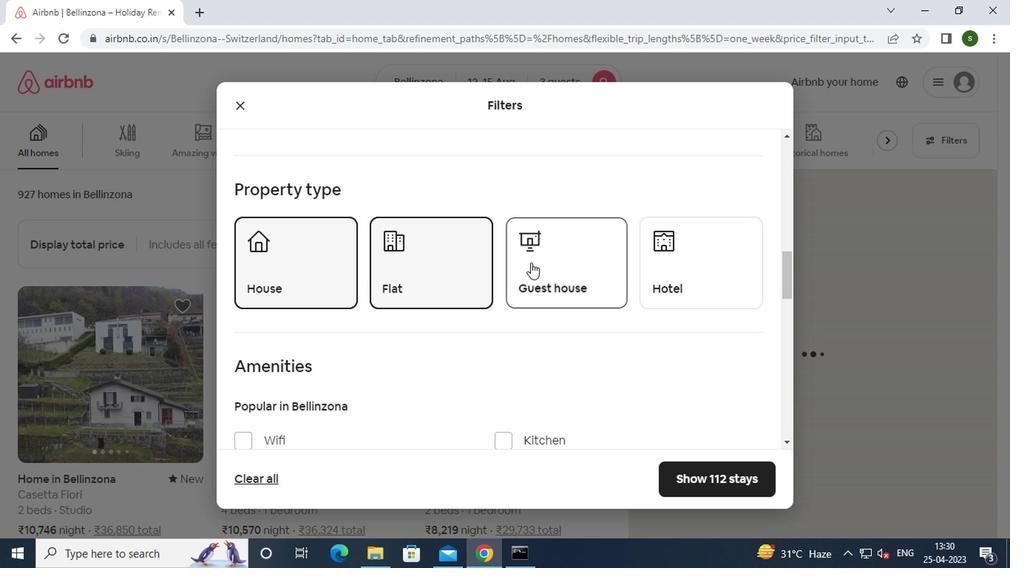 
Action: Mouse scrolled (523, 264) with delta (0, 0)
Screenshot: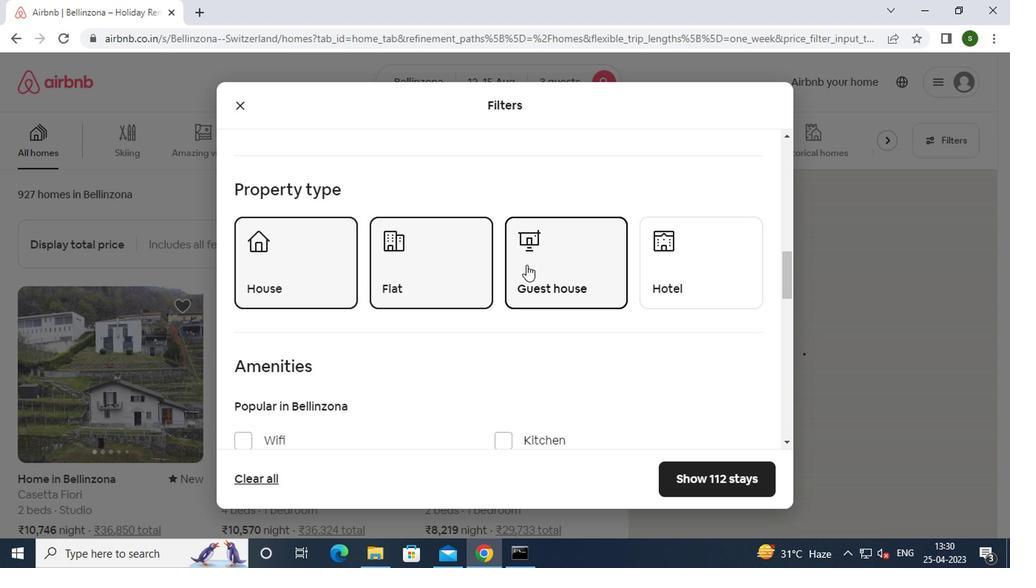 
Action: Mouse scrolled (523, 264) with delta (0, 0)
Screenshot: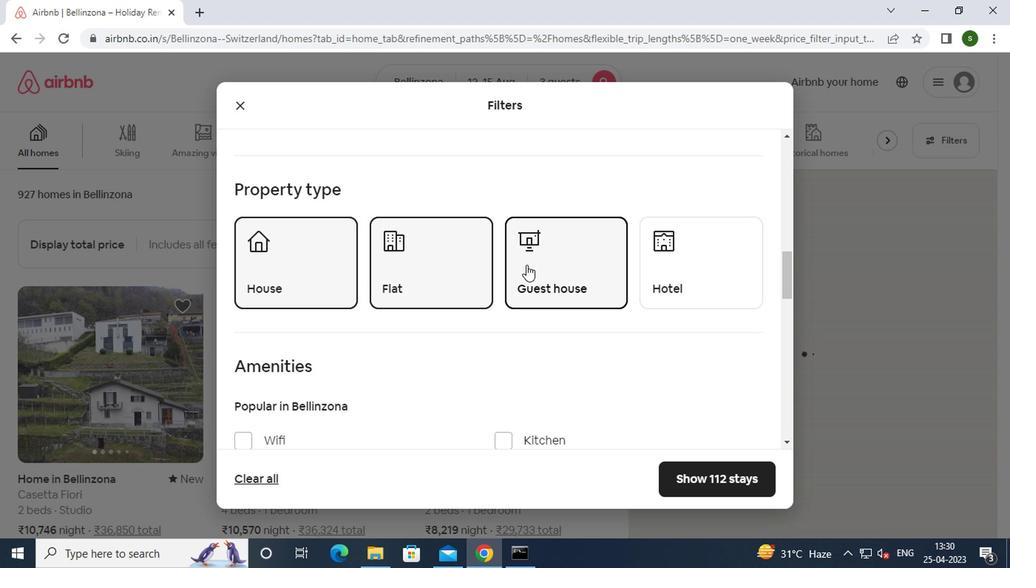 
Action: Mouse scrolled (523, 264) with delta (0, 0)
Screenshot: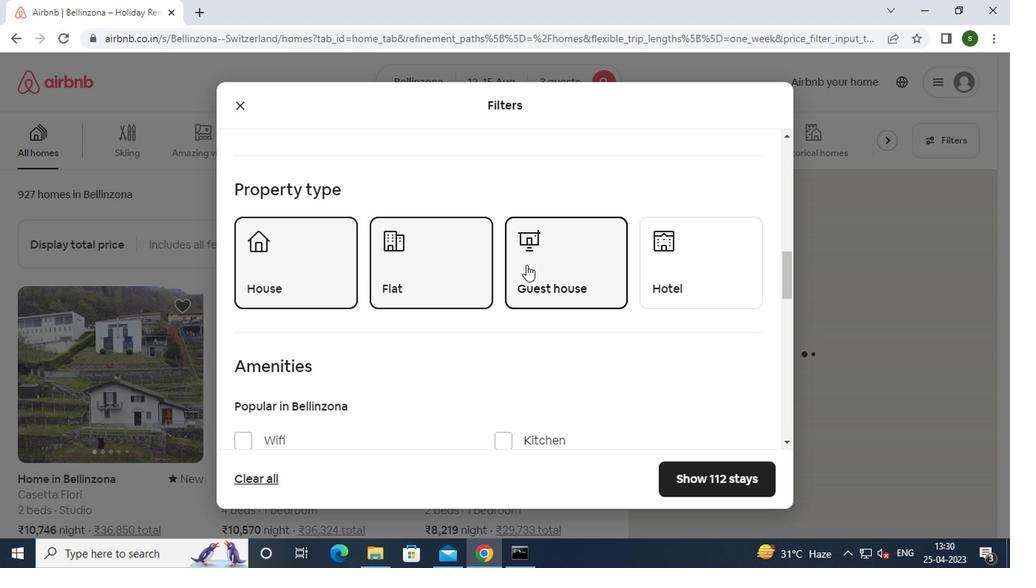 
Action: Mouse scrolled (523, 264) with delta (0, 0)
Screenshot: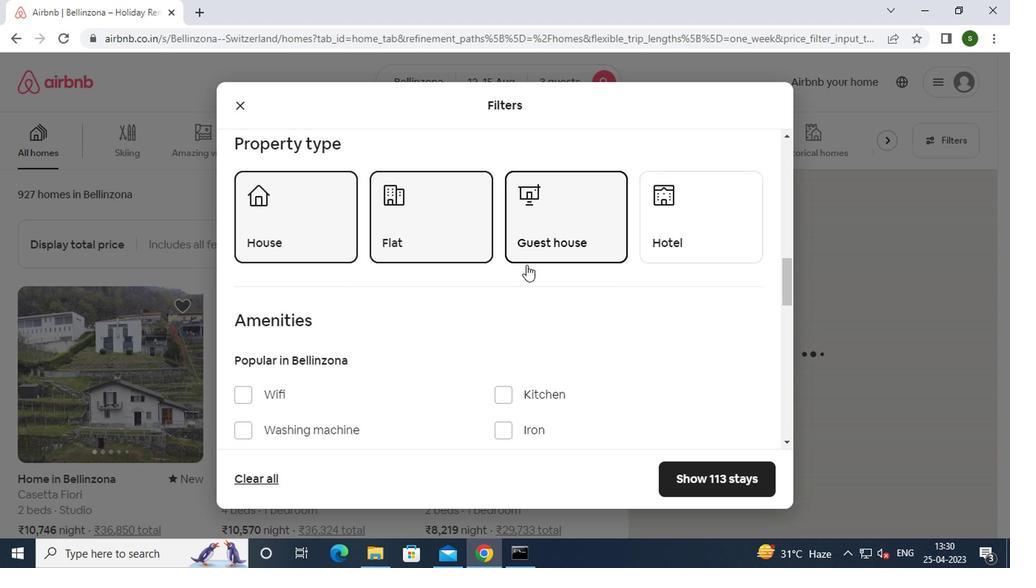 
Action: Mouse scrolled (523, 264) with delta (0, 0)
Screenshot: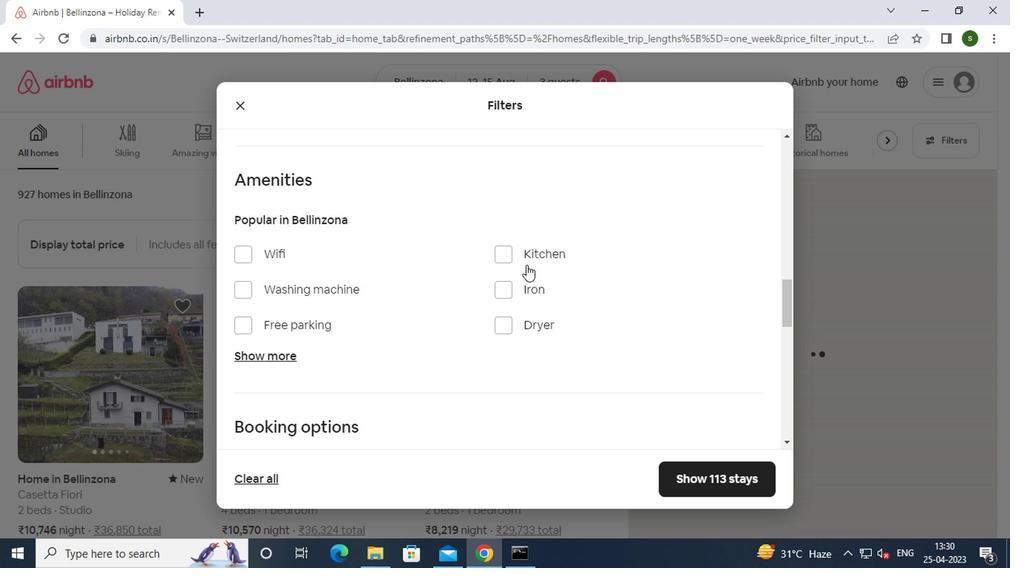 
Action: Mouse moved to (716, 342)
Screenshot: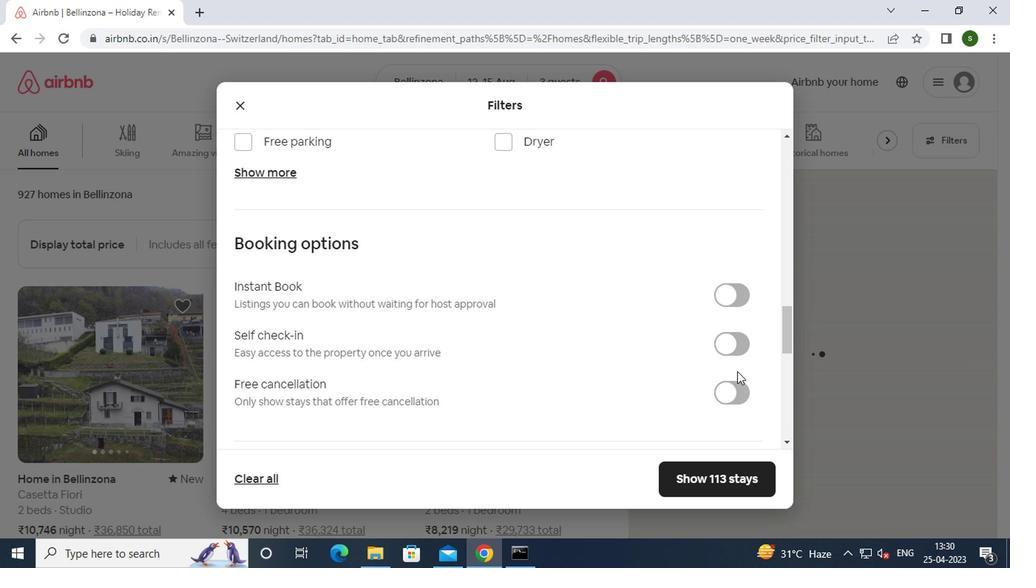 
Action: Mouse pressed left at (716, 342)
Screenshot: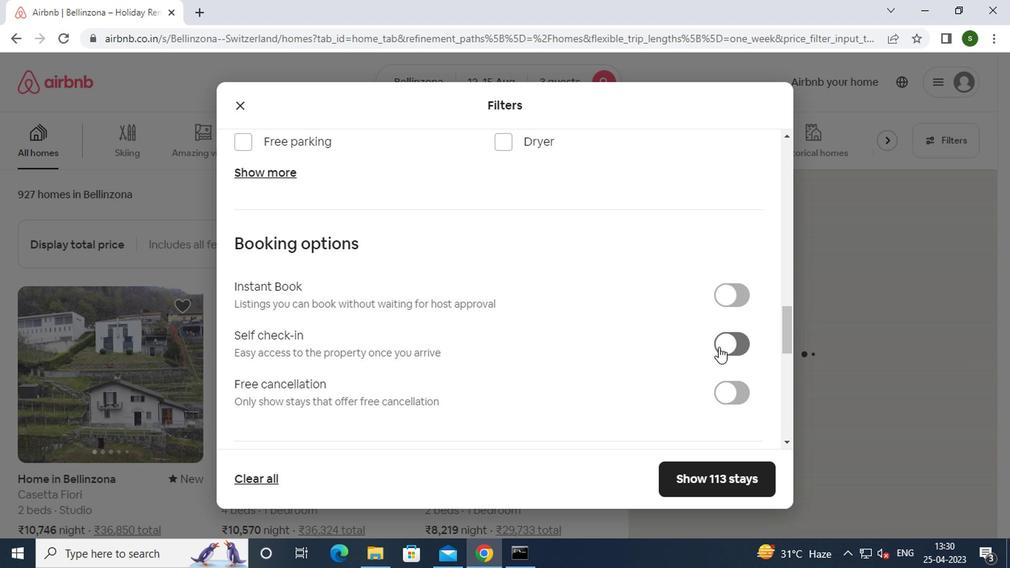 
Action: Mouse moved to (635, 326)
Screenshot: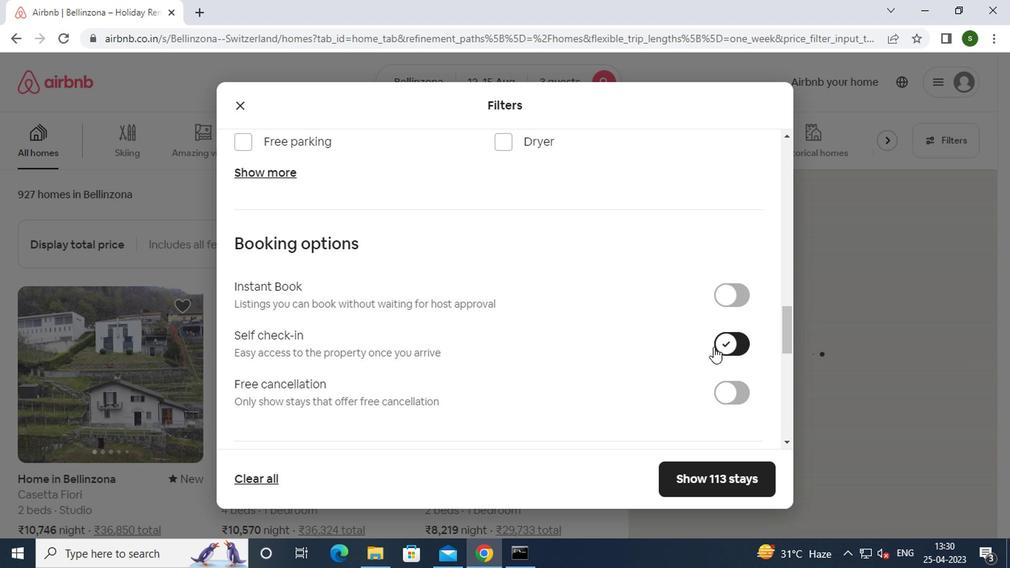 
Action: Mouse scrolled (635, 326) with delta (0, 0)
Screenshot: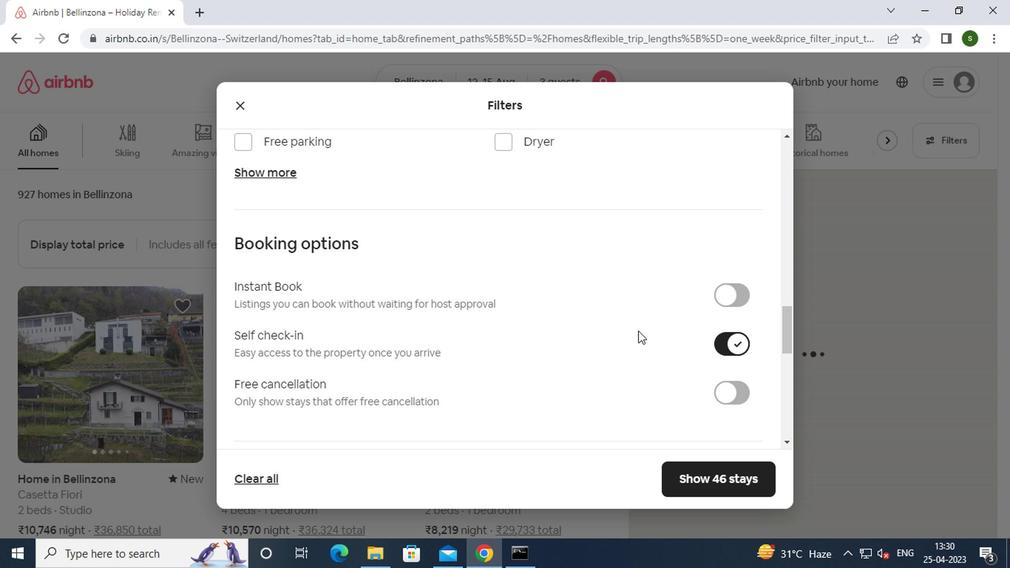 
Action: Mouse scrolled (635, 326) with delta (0, 0)
Screenshot: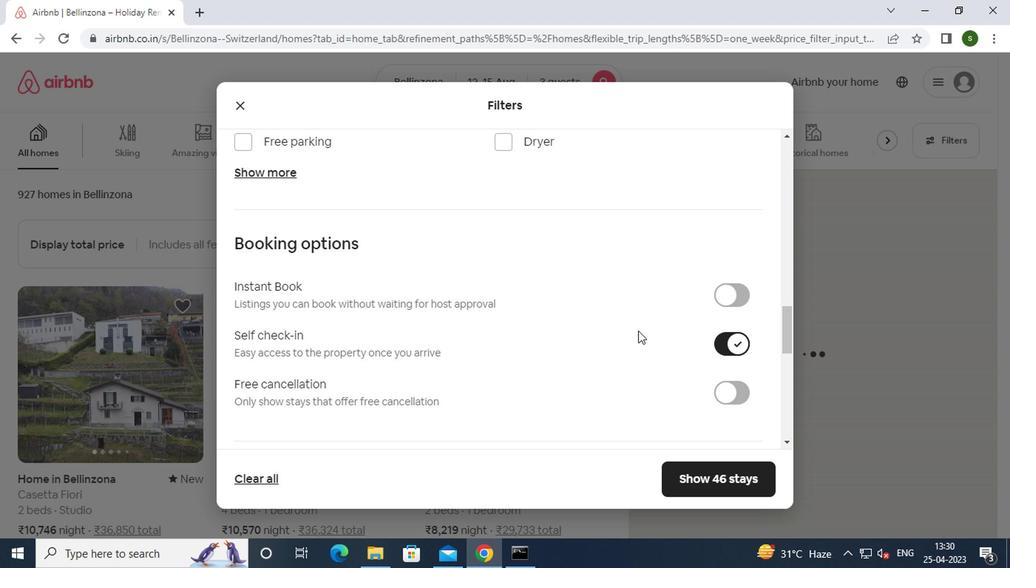 
Action: Mouse scrolled (635, 326) with delta (0, 0)
Screenshot: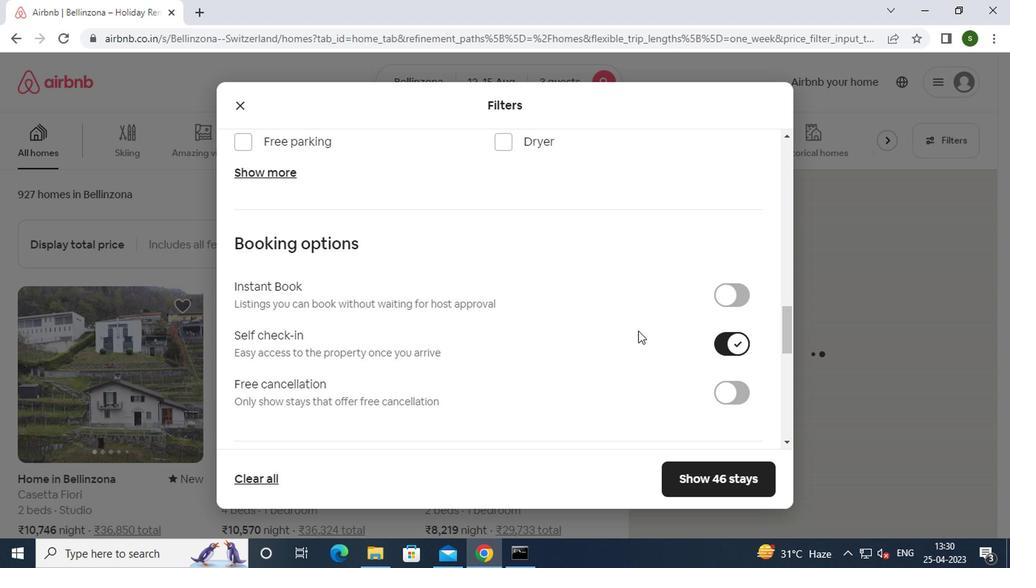 
Action: Mouse scrolled (635, 326) with delta (0, 0)
Screenshot: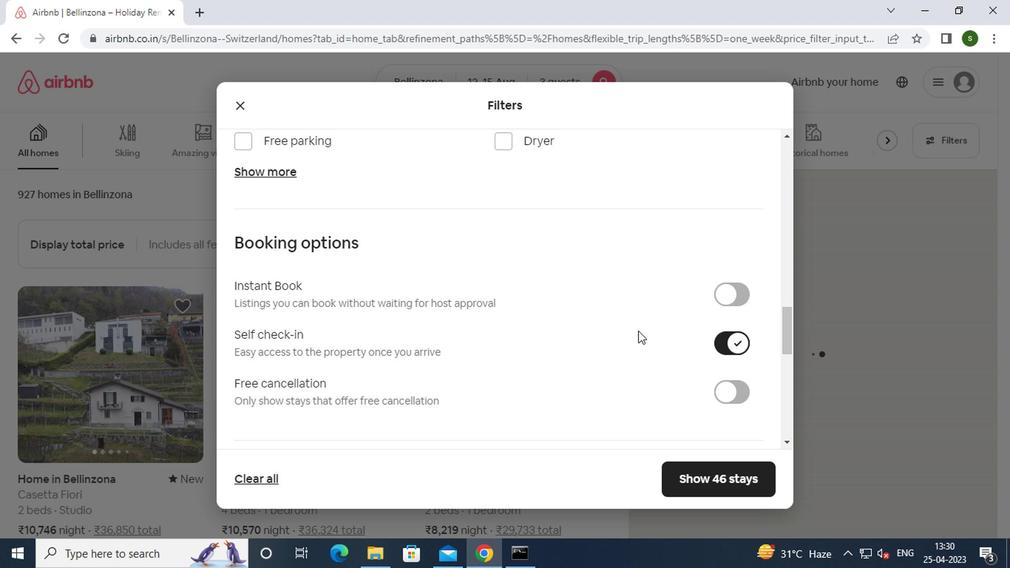 
Action: Mouse scrolled (635, 326) with delta (0, 0)
Screenshot: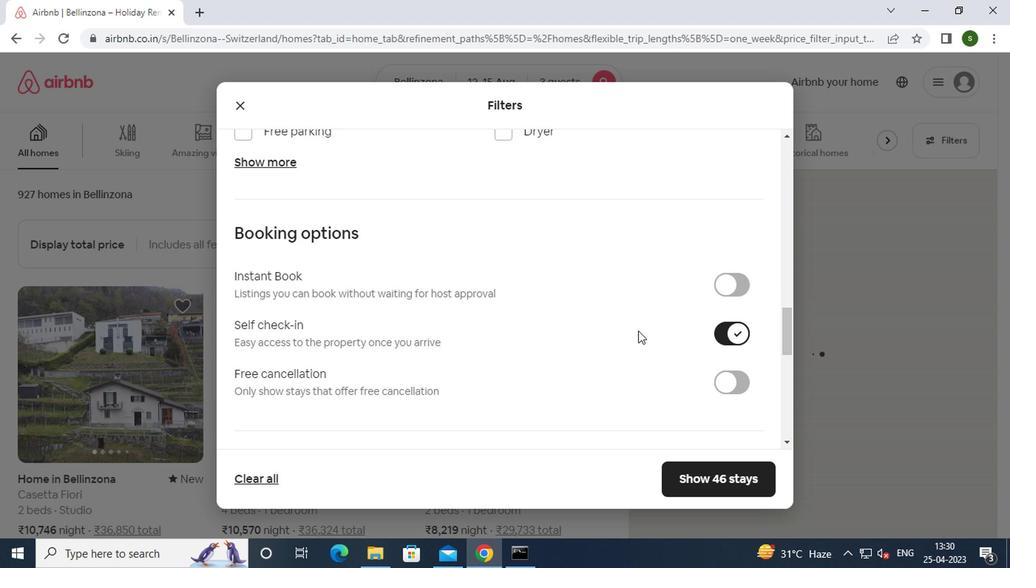 
Action: Mouse scrolled (635, 326) with delta (0, 0)
Screenshot: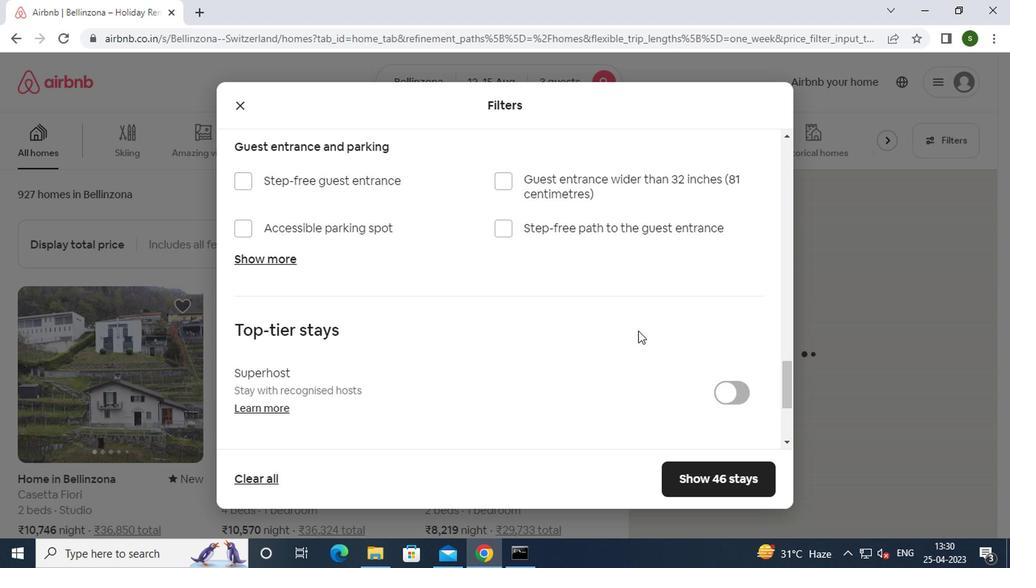 
Action: Mouse scrolled (635, 326) with delta (0, 0)
Screenshot: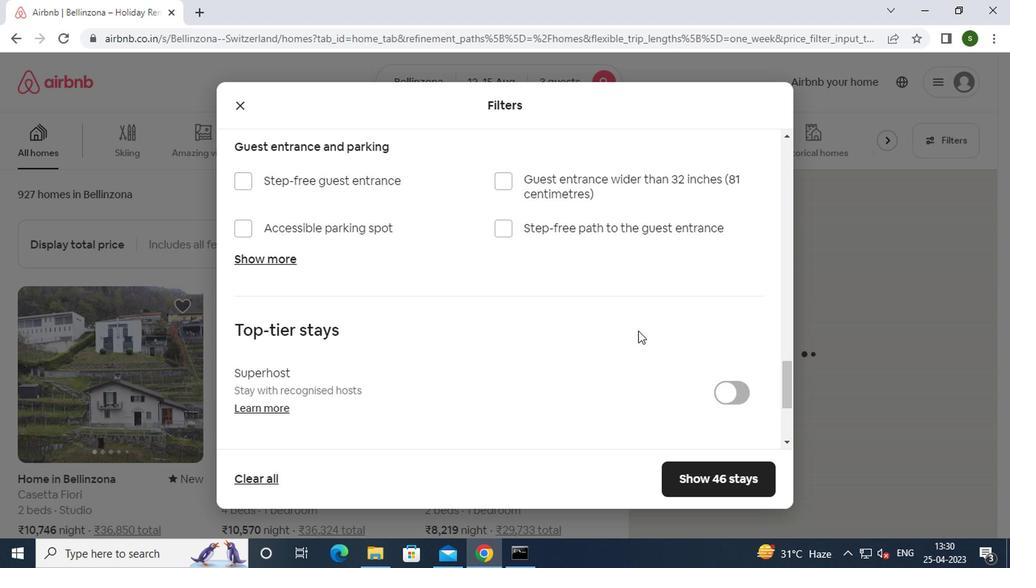
Action: Mouse moved to (282, 367)
Screenshot: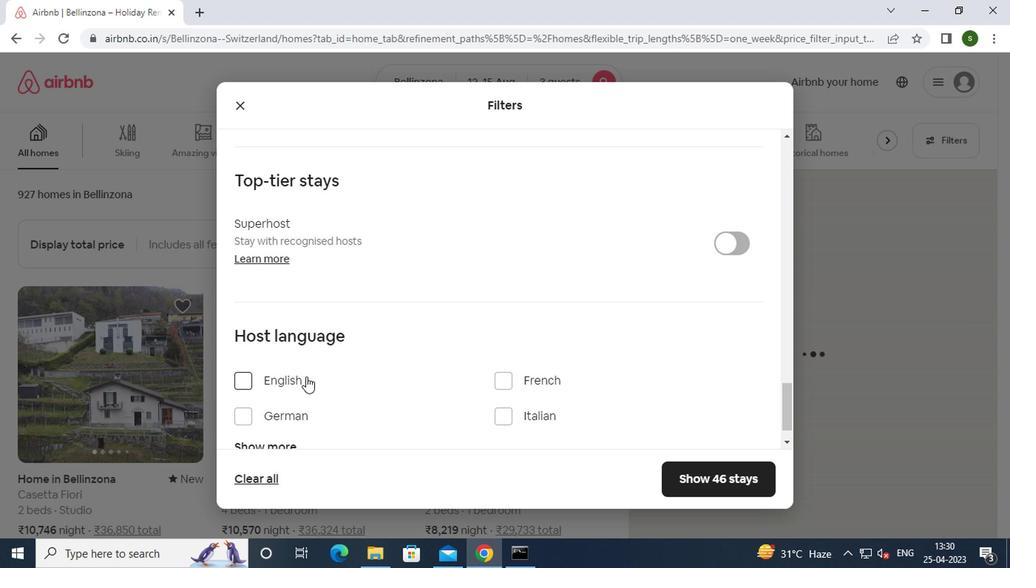 
Action: Mouse pressed left at (282, 367)
Screenshot: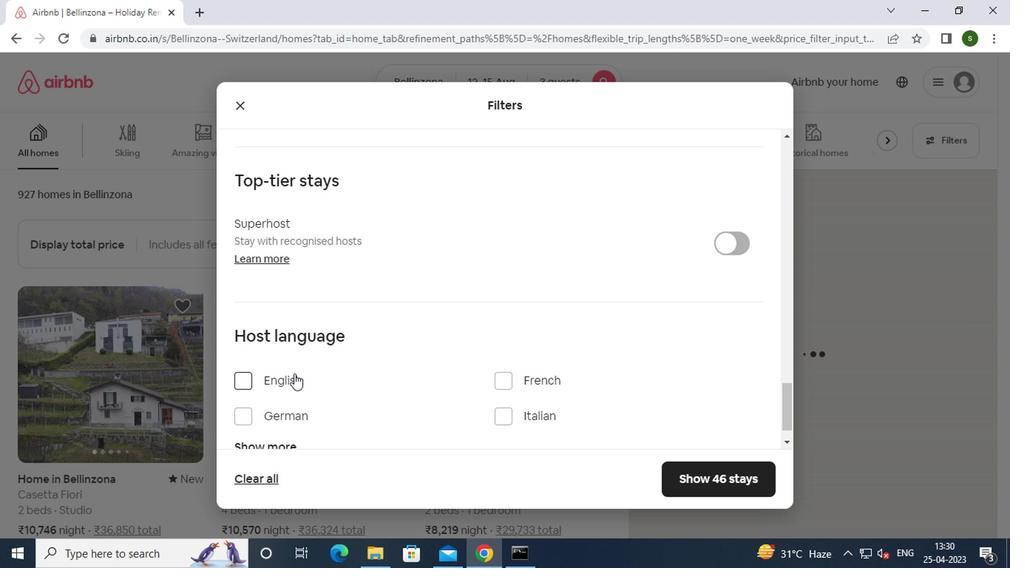 
Action: Mouse moved to (729, 468)
Screenshot: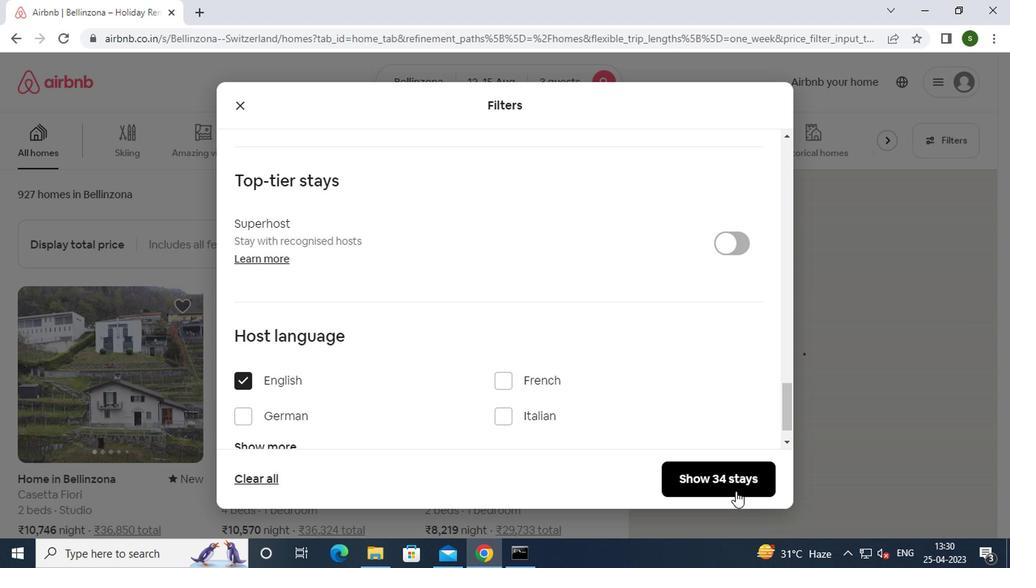 
Action: Mouse pressed left at (729, 468)
Screenshot: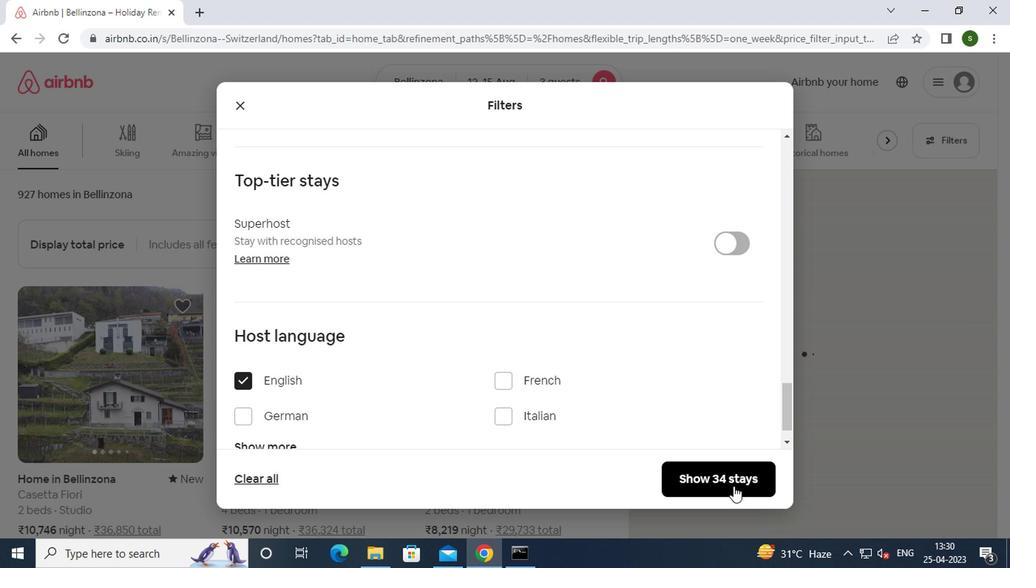 
Action: Mouse moved to (516, 226)
Screenshot: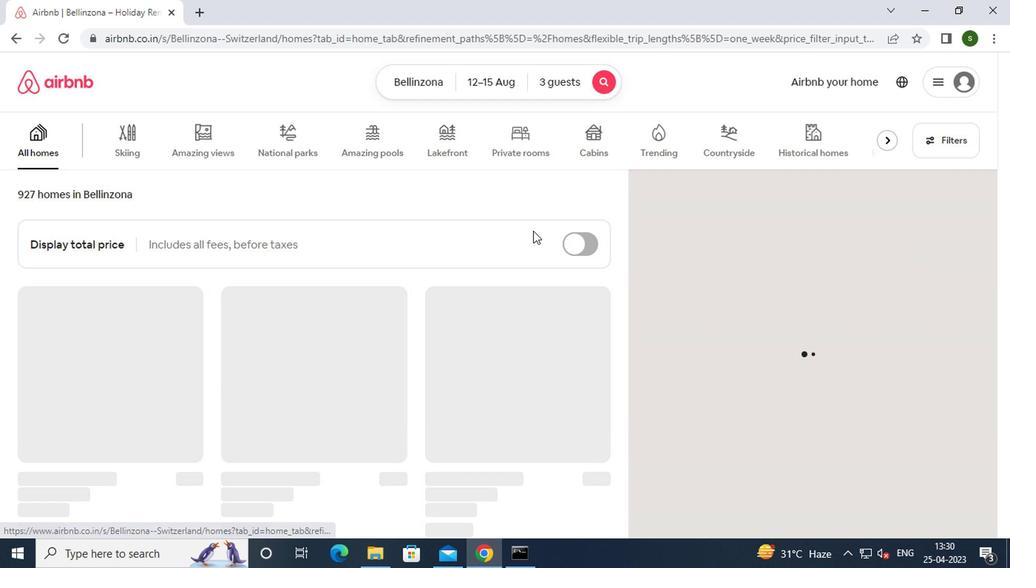 
